 Task: Find connections with filter location Bobingen with filter topic #Mondaymotivationwith filter profile language Spanish with filter current company Dalmia Bharat Limited with filter school Rajiv Gandhi University of Health Sciences with filter industry Laundry and Drycleaning Services with filter service category Computer Repair with filter keywords title Playwright
Action: Mouse moved to (569, 76)
Screenshot: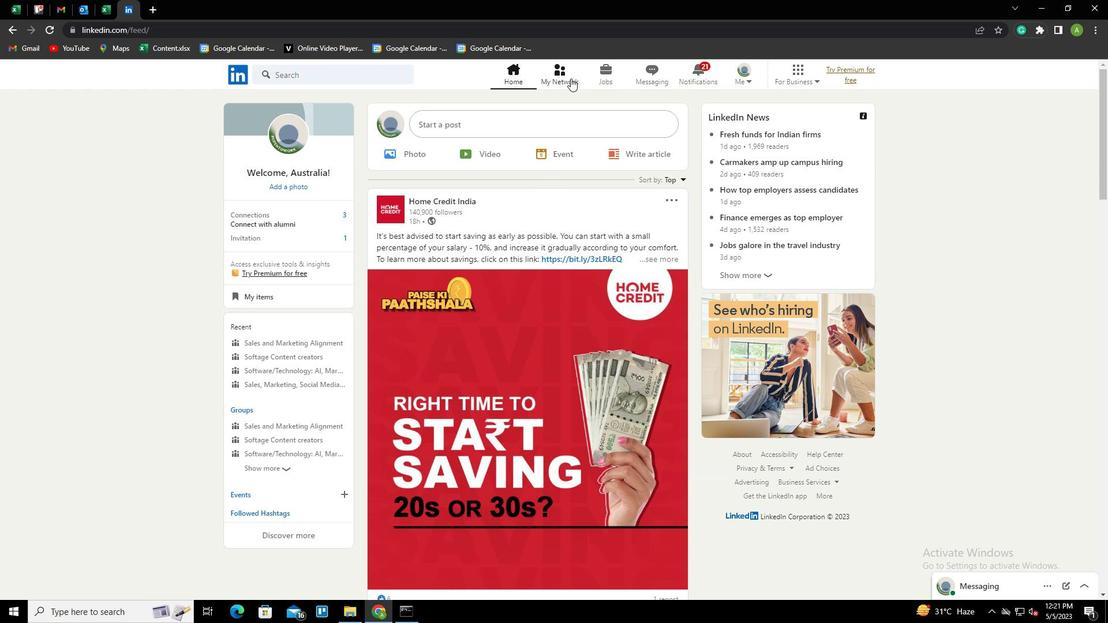 
Action: Mouse pressed left at (569, 76)
Screenshot: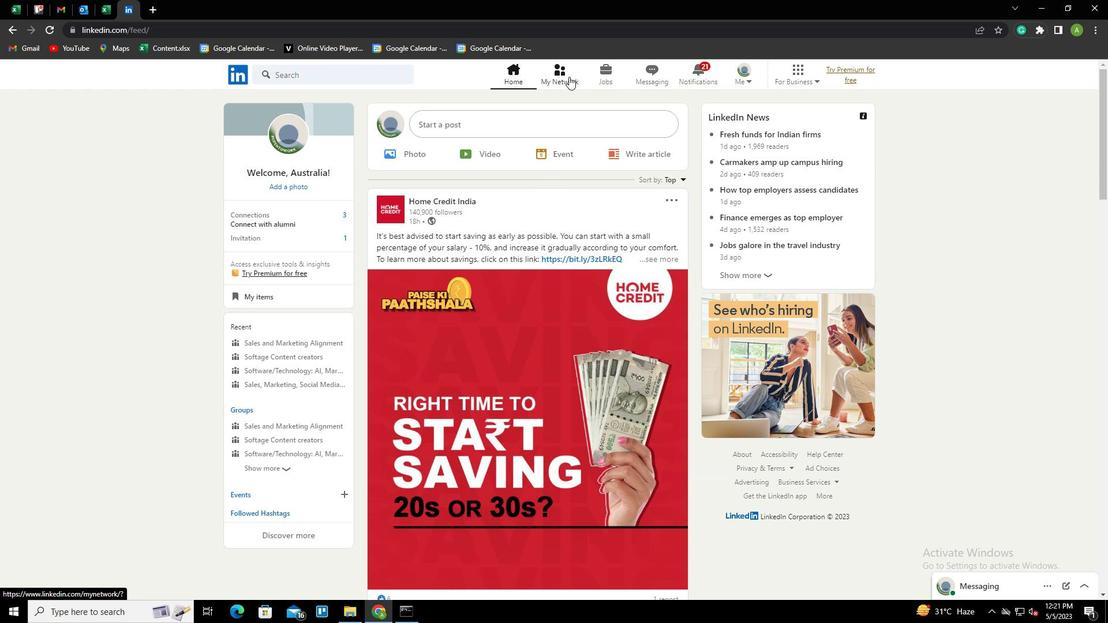 
Action: Mouse moved to (313, 139)
Screenshot: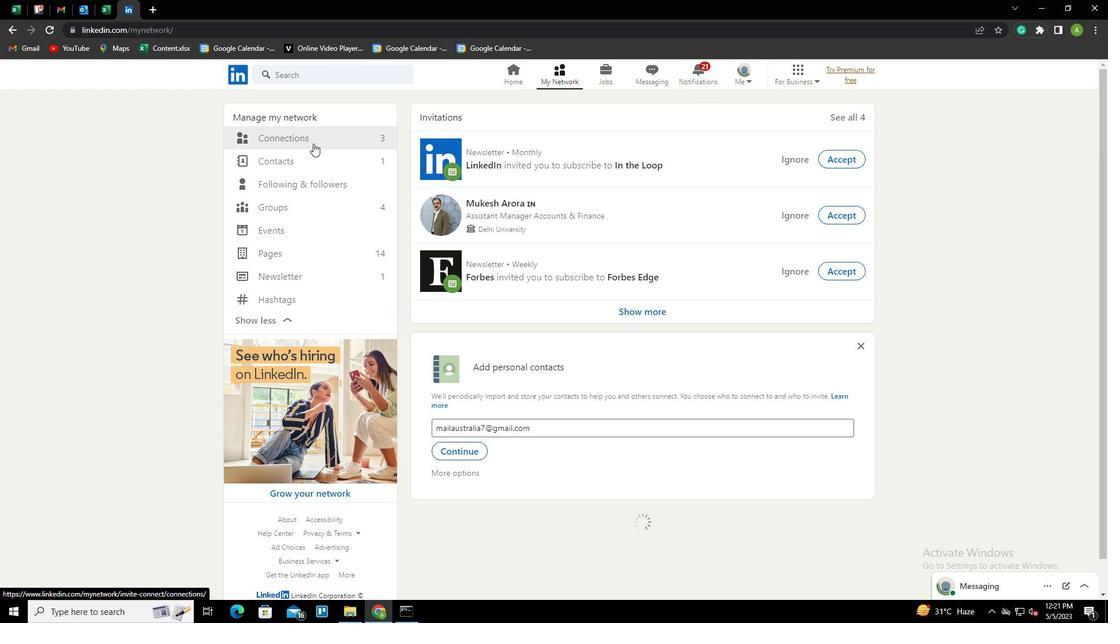 
Action: Mouse pressed left at (313, 139)
Screenshot: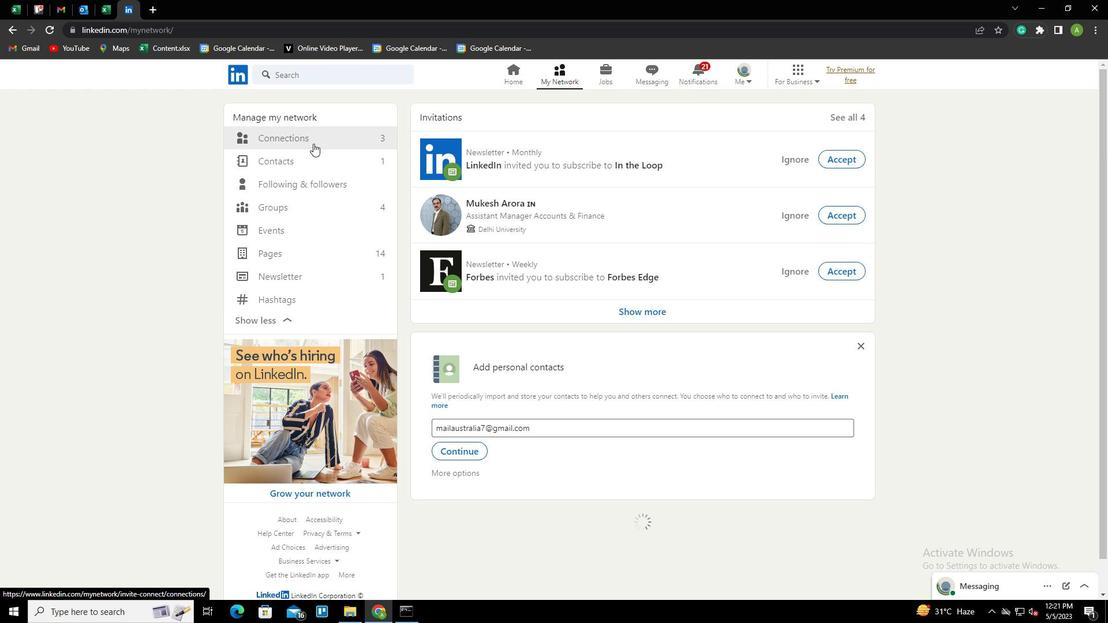 
Action: Mouse moved to (633, 139)
Screenshot: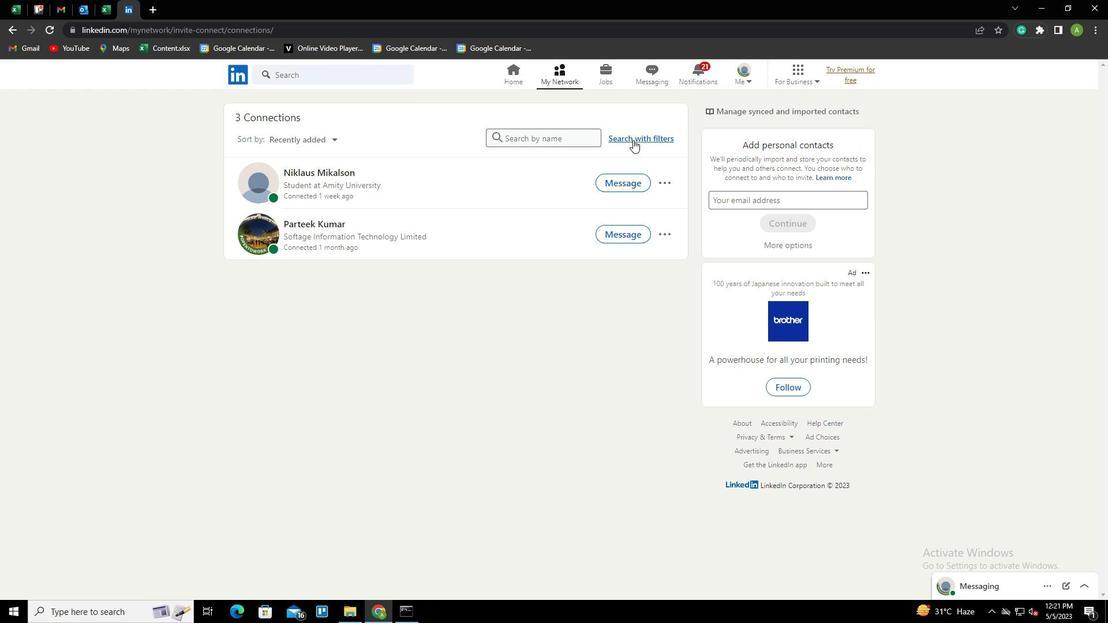 
Action: Mouse pressed left at (633, 139)
Screenshot: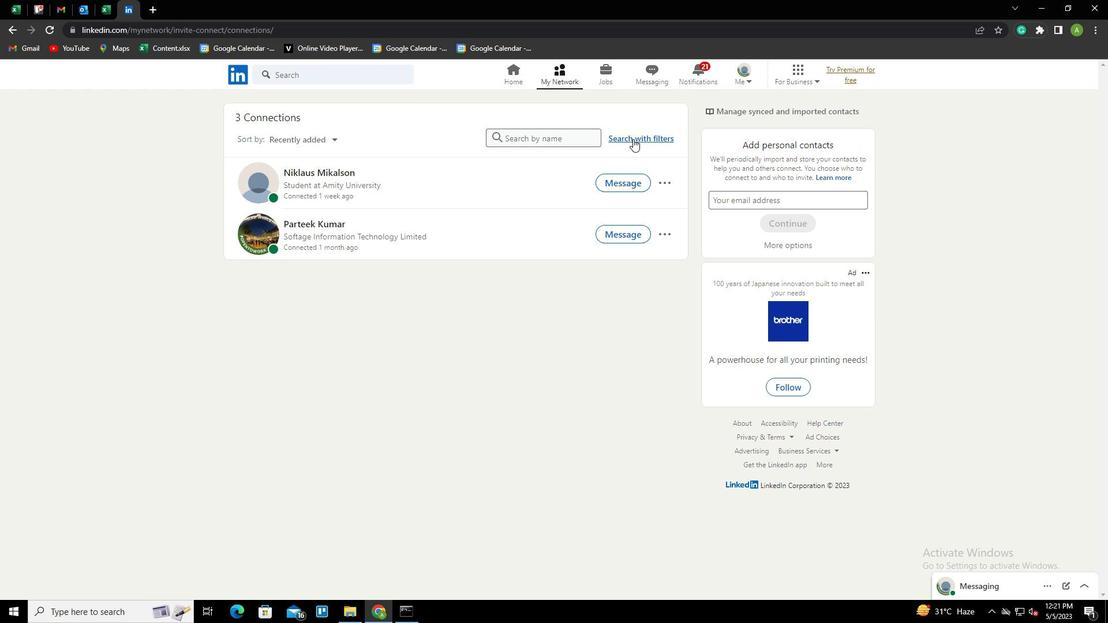 
Action: Mouse moved to (592, 105)
Screenshot: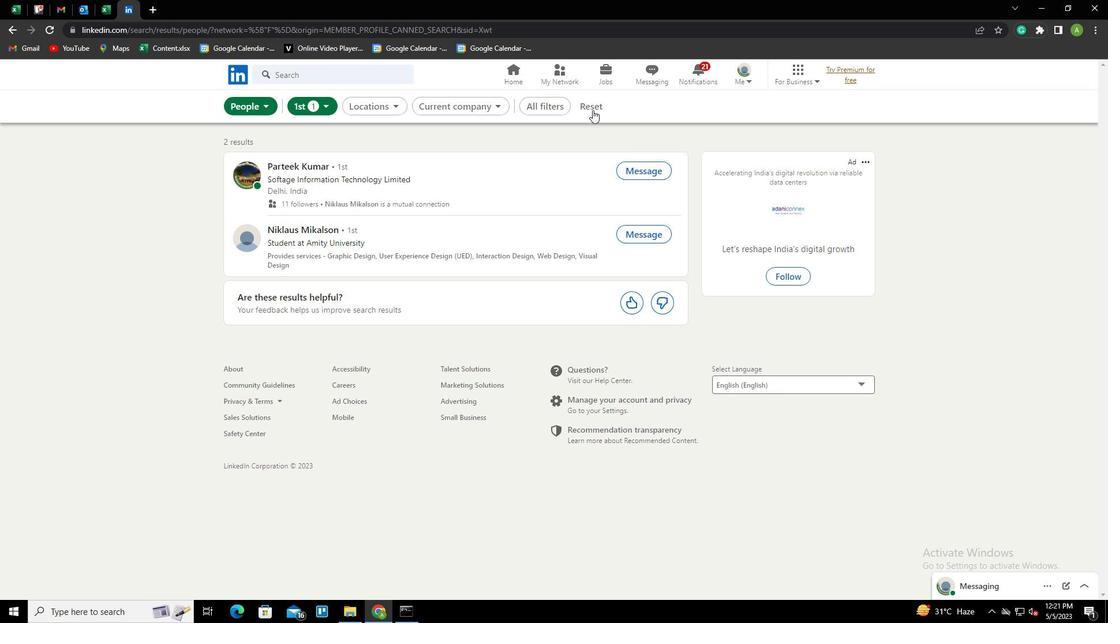 
Action: Mouse pressed left at (592, 105)
Screenshot: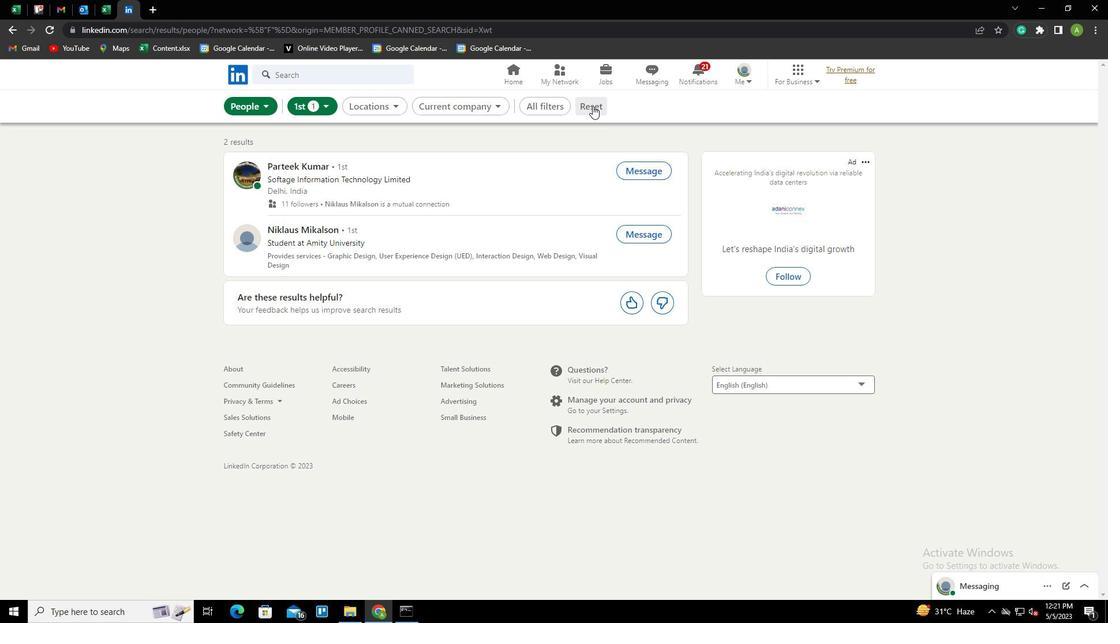
Action: Mouse moved to (564, 107)
Screenshot: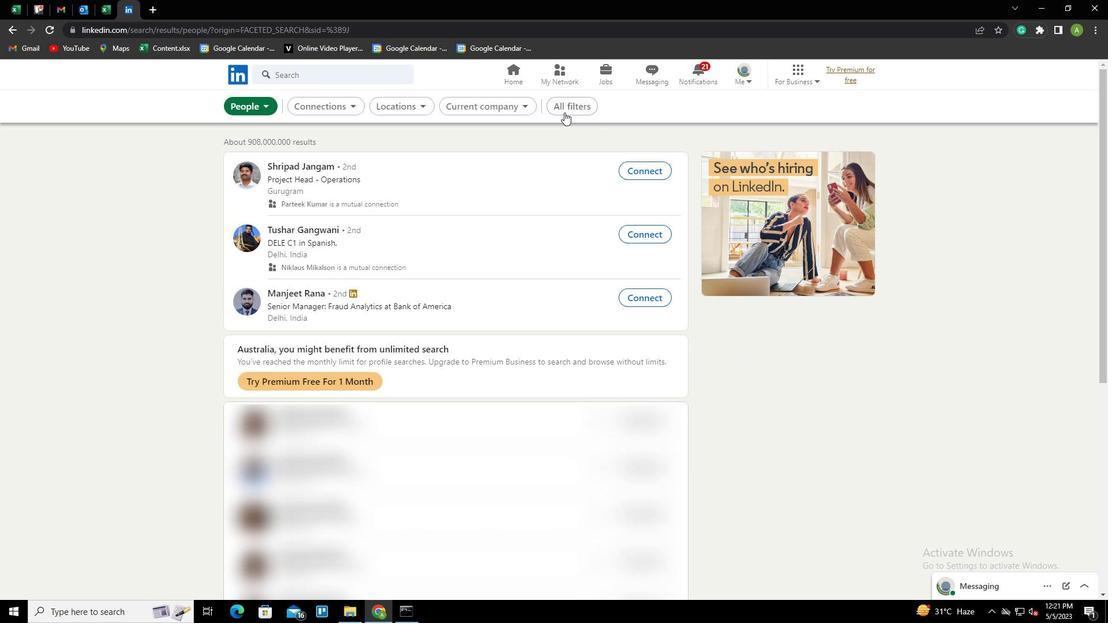 
Action: Mouse pressed left at (564, 107)
Screenshot: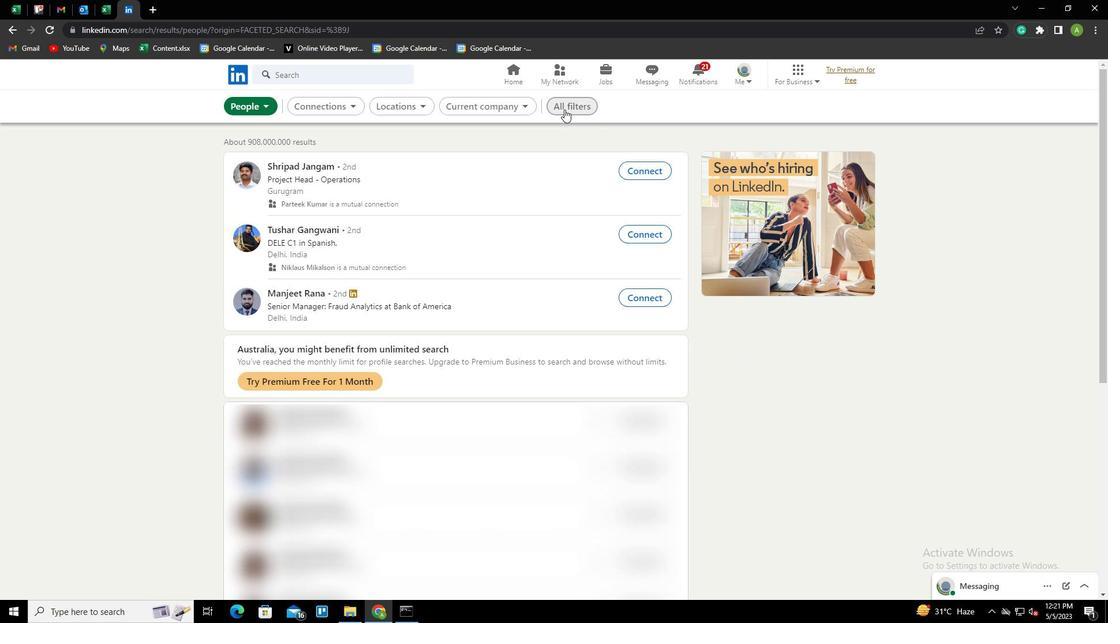 
Action: Mouse moved to (1004, 384)
Screenshot: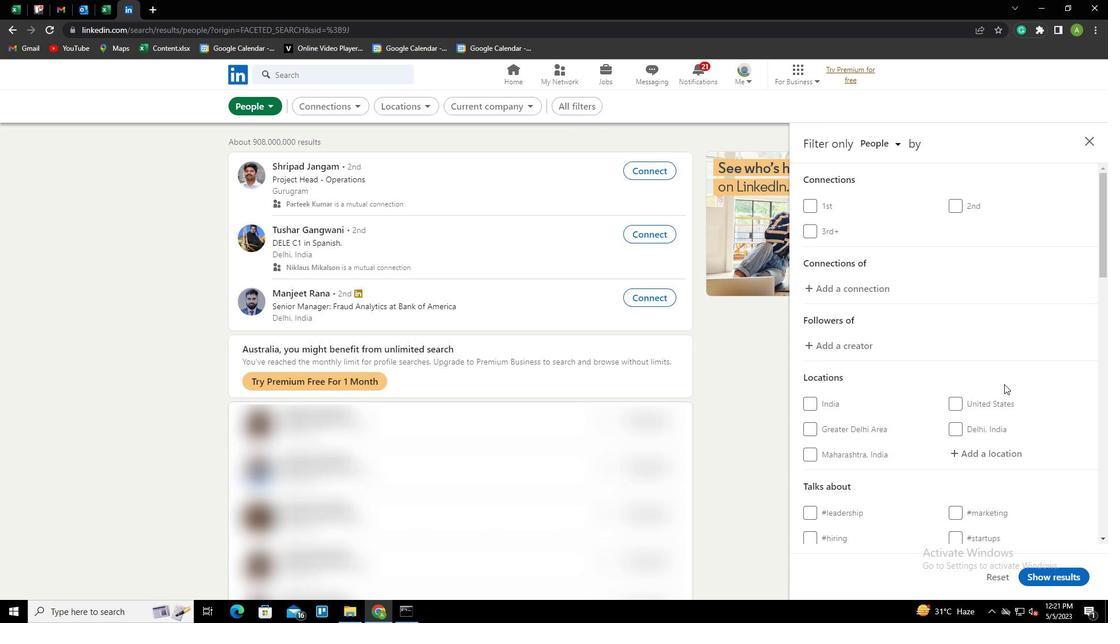 
Action: Mouse scrolled (1004, 383) with delta (0, 0)
Screenshot: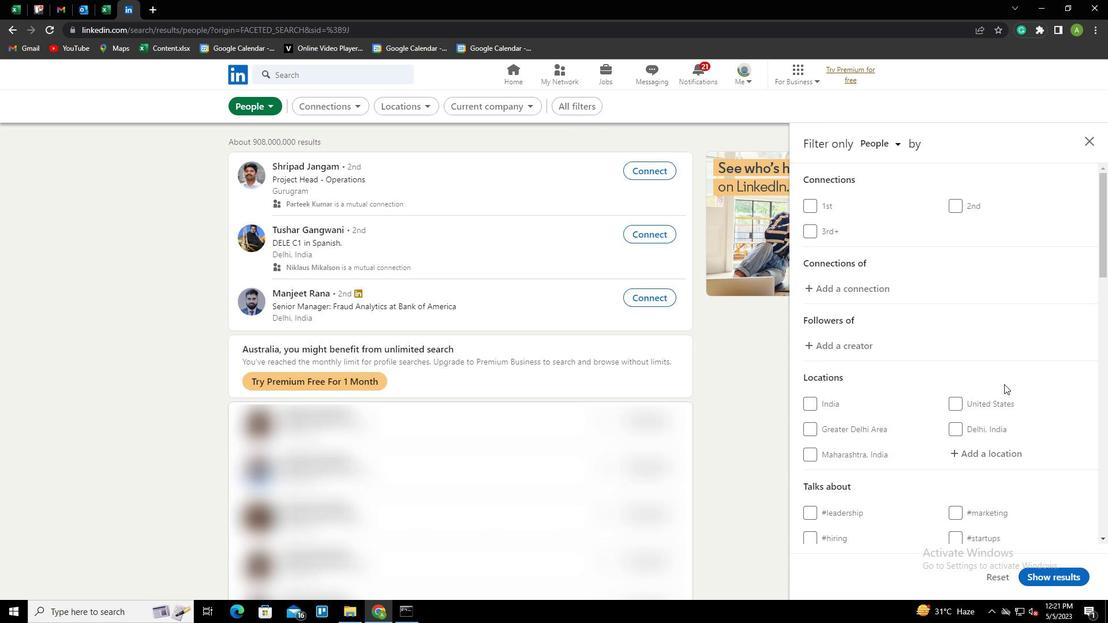 
Action: Mouse scrolled (1004, 383) with delta (0, 0)
Screenshot: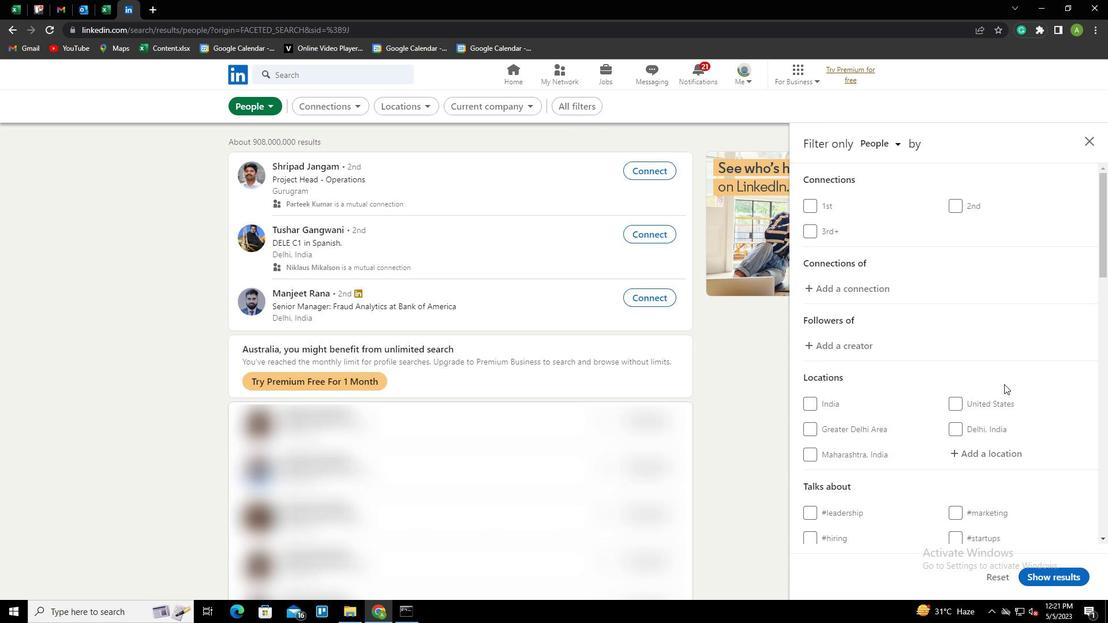 
Action: Mouse moved to (983, 338)
Screenshot: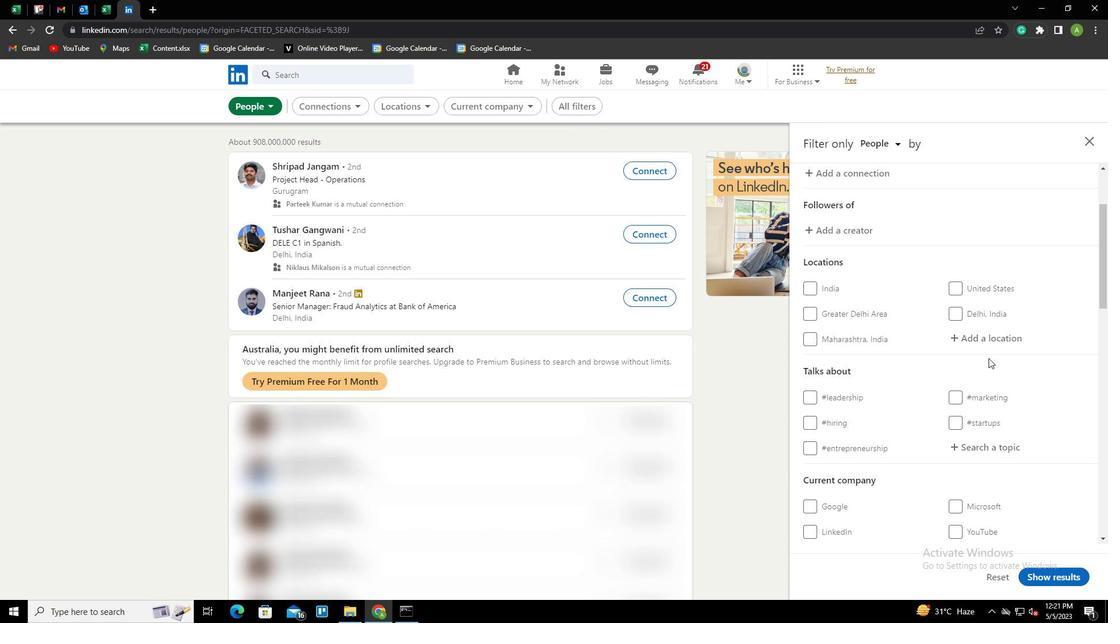 
Action: Mouse pressed left at (983, 338)
Screenshot: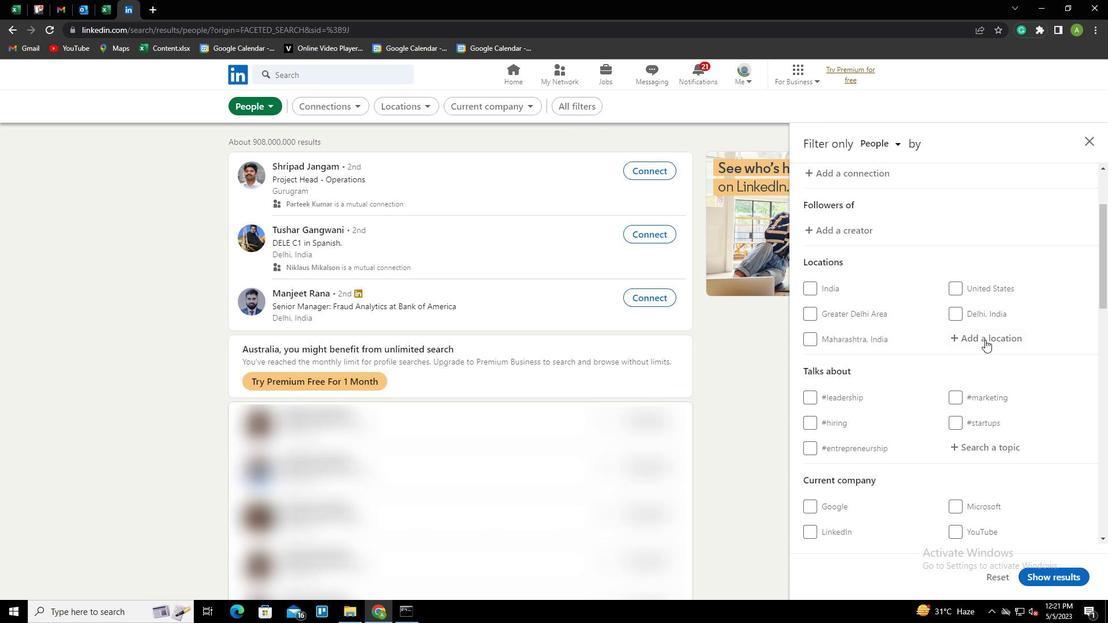 
Action: Mouse moved to (925, 347)
Screenshot: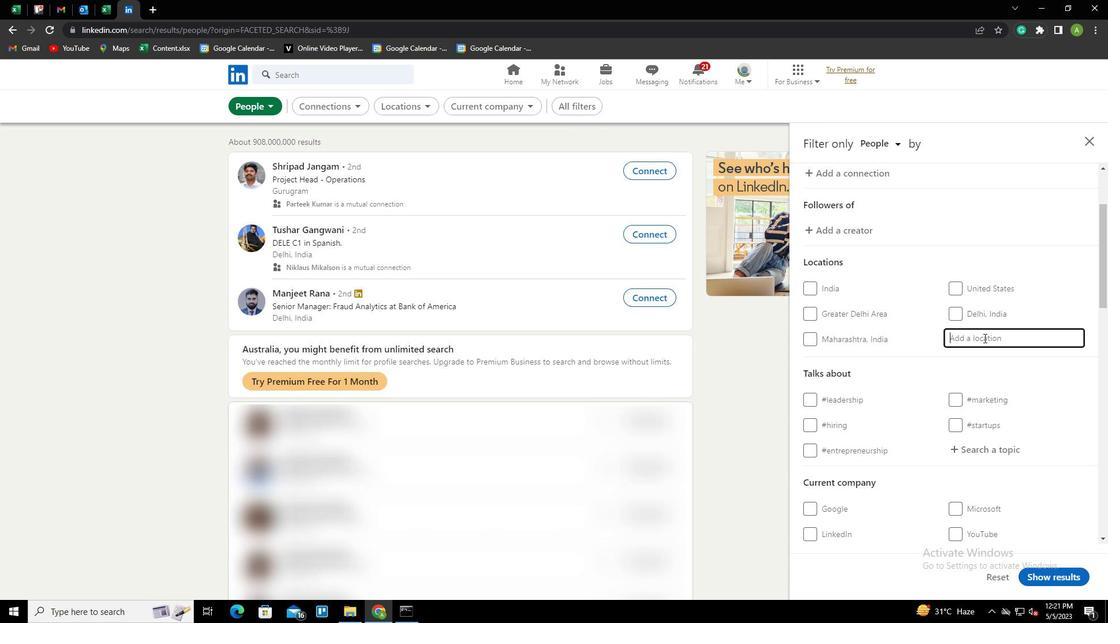 
Action: Key pressed <Key.shift>BOBINGEN<Key.down><Key.enter>
Screenshot: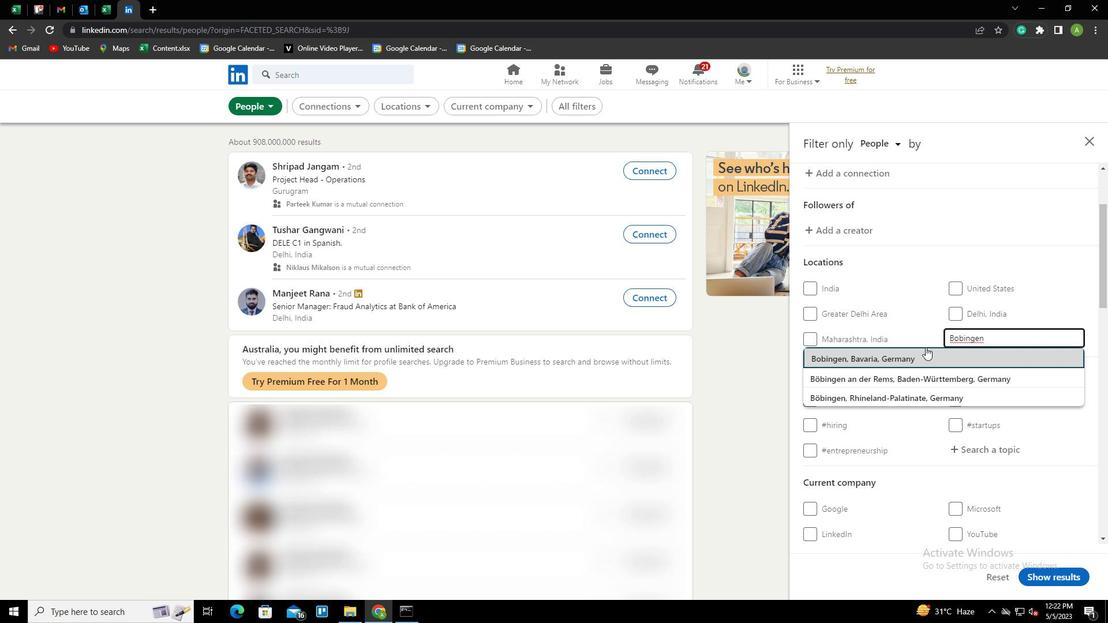 
Action: Mouse scrolled (925, 346) with delta (0, 0)
Screenshot: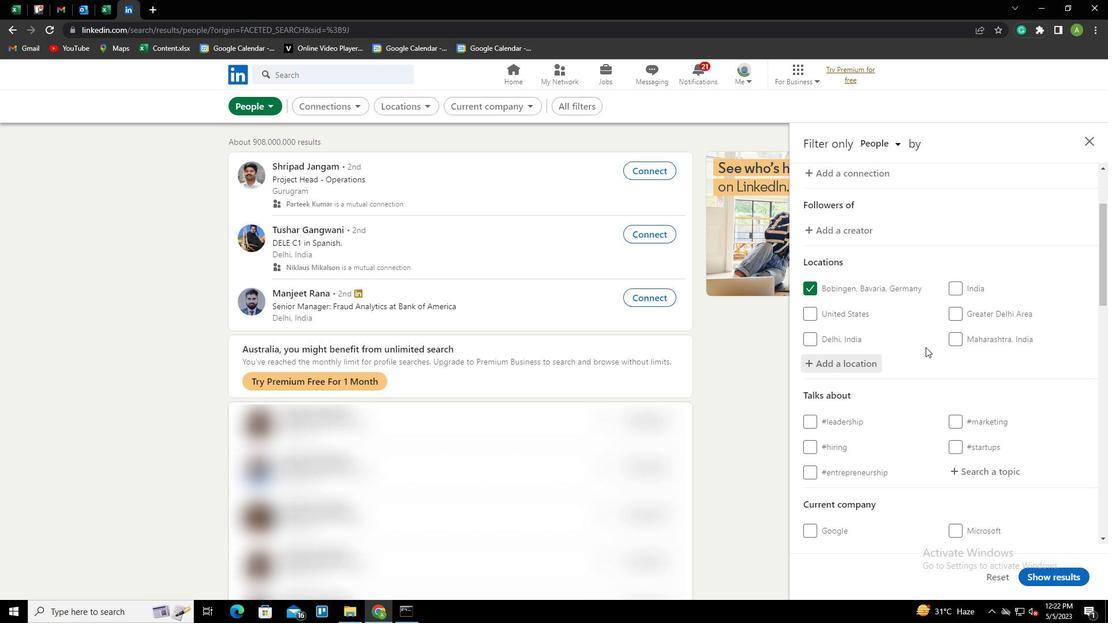 
Action: Mouse scrolled (925, 346) with delta (0, 0)
Screenshot: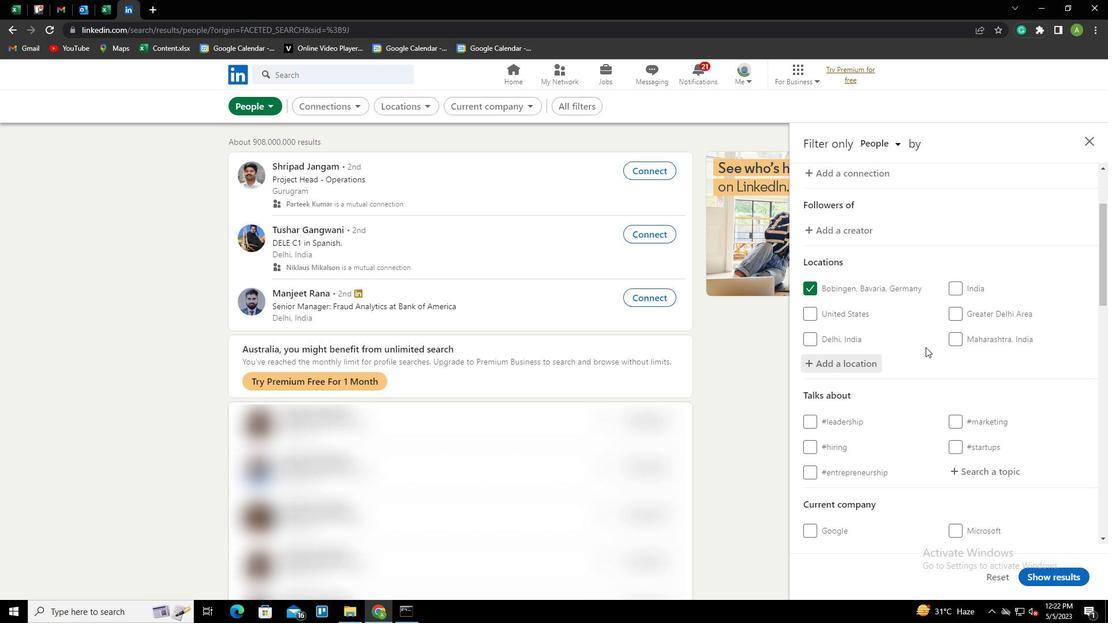 
Action: Mouse moved to (967, 354)
Screenshot: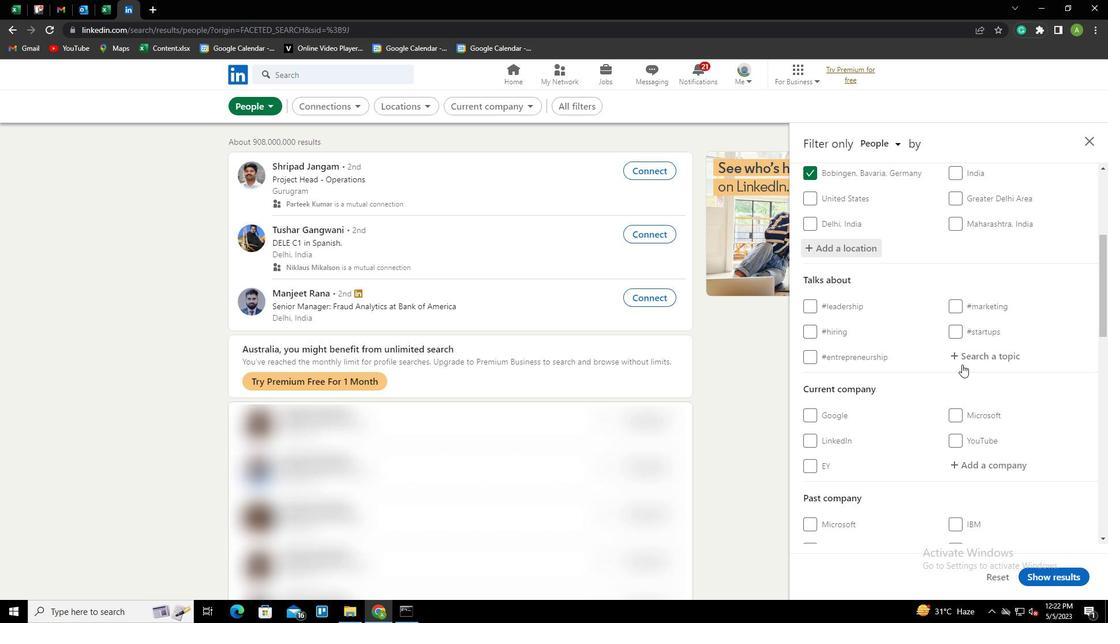 
Action: Mouse pressed left at (967, 354)
Screenshot: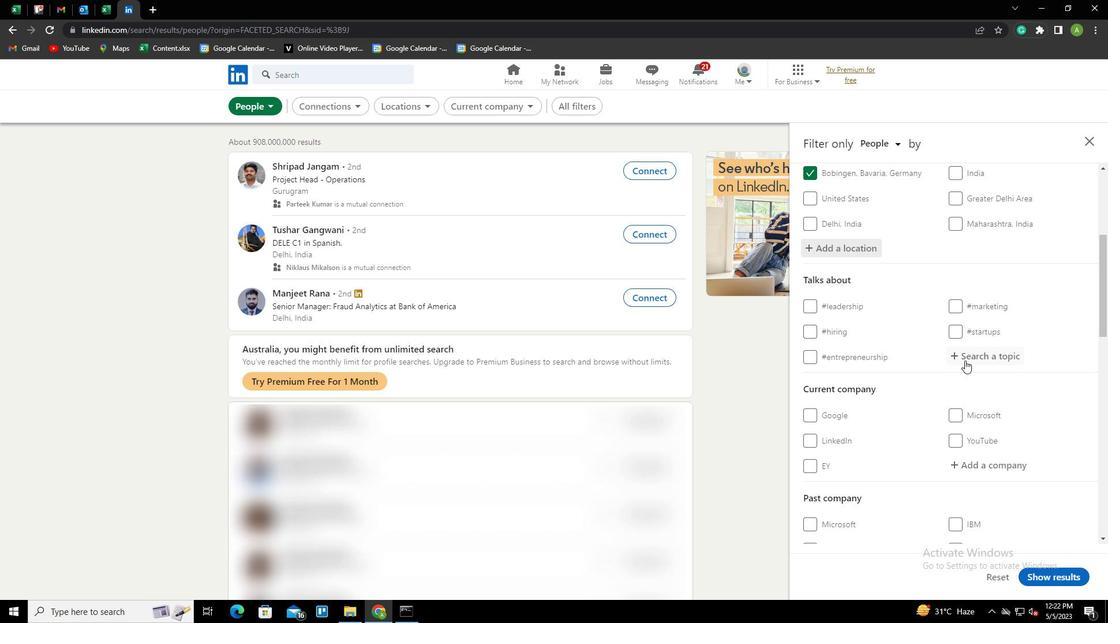 
Action: Mouse moved to (939, 354)
Screenshot: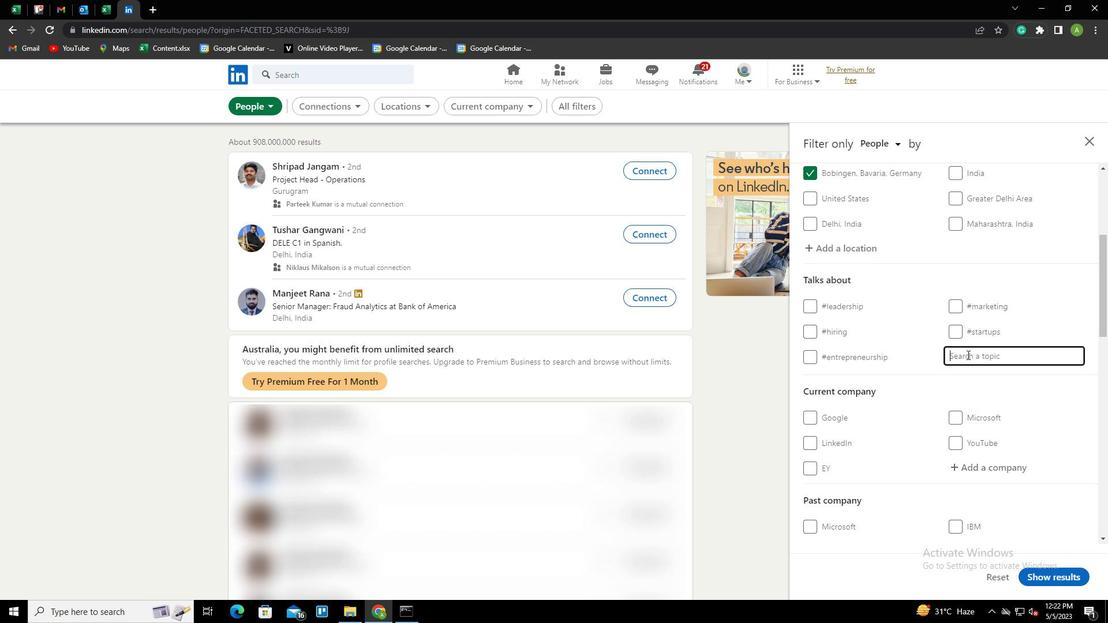
Action: Key pressed MONDAYMOTICATIO<Key.backspace><Key.backspace><Key.backspace><Key.backspace><Key.backspace>VATION<Key.down><Key.enter>
Screenshot: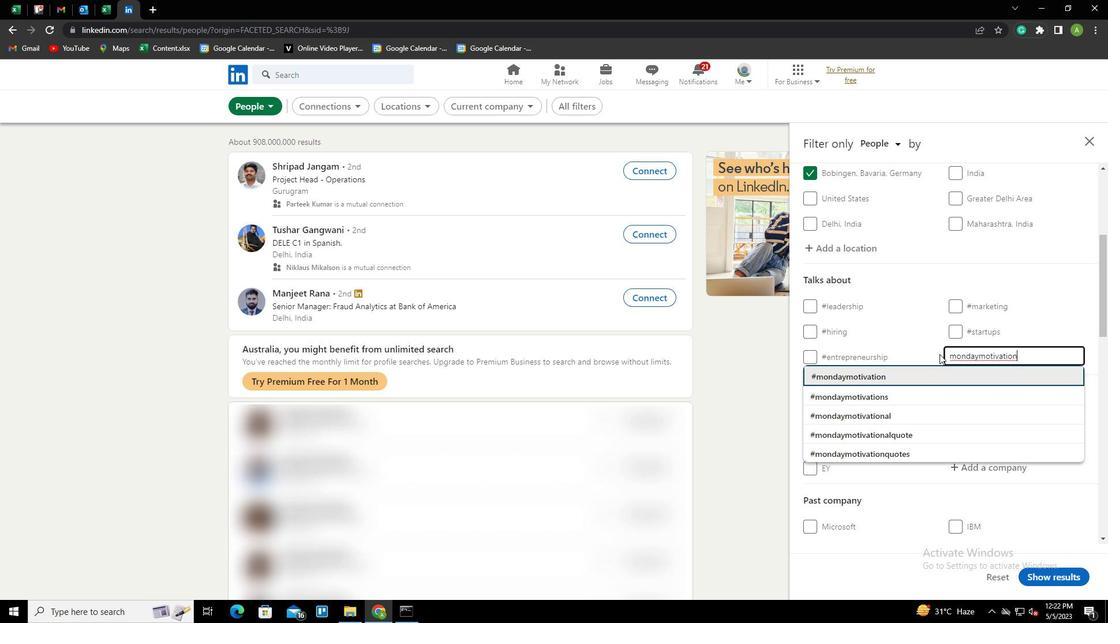 
Action: Mouse moved to (939, 354)
Screenshot: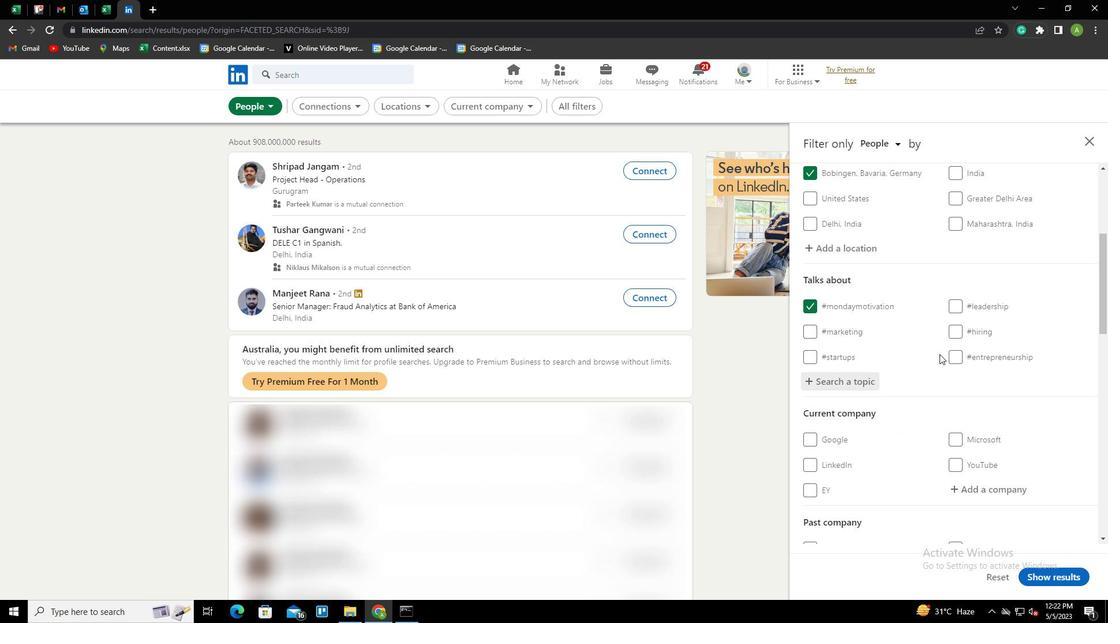 
Action: Mouse scrolled (939, 353) with delta (0, 0)
Screenshot: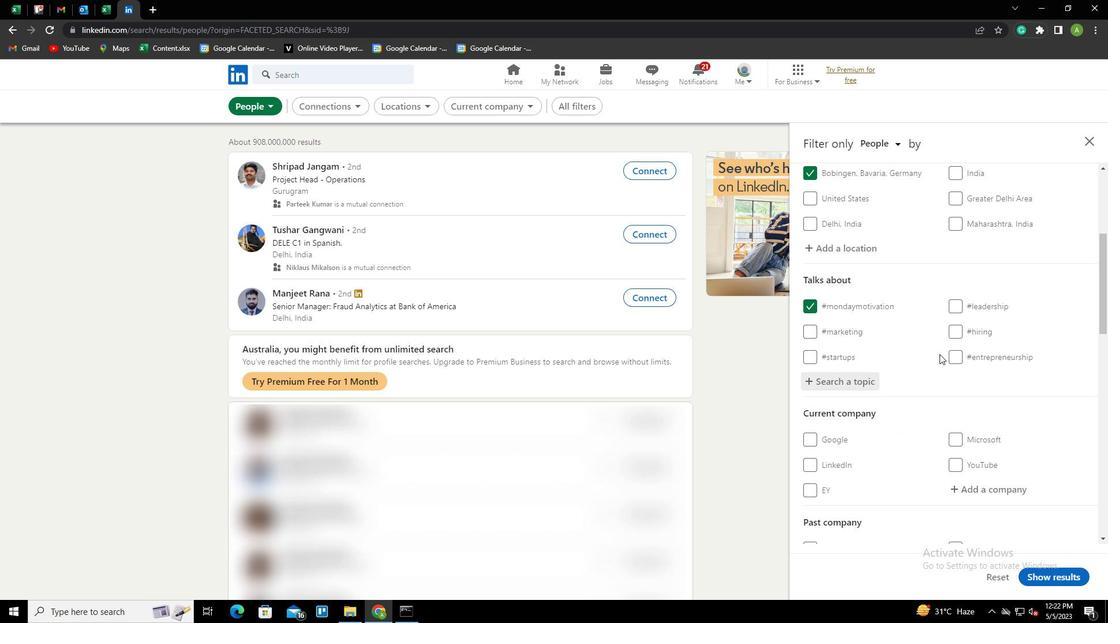
Action: Mouse moved to (938, 354)
Screenshot: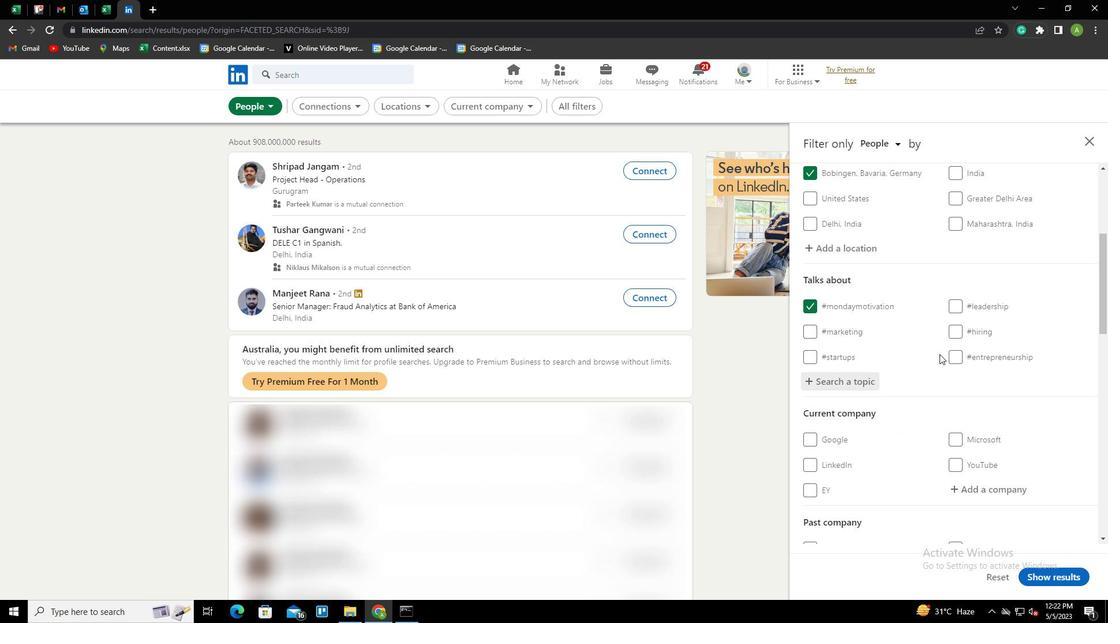 
Action: Mouse scrolled (938, 353) with delta (0, 0)
Screenshot: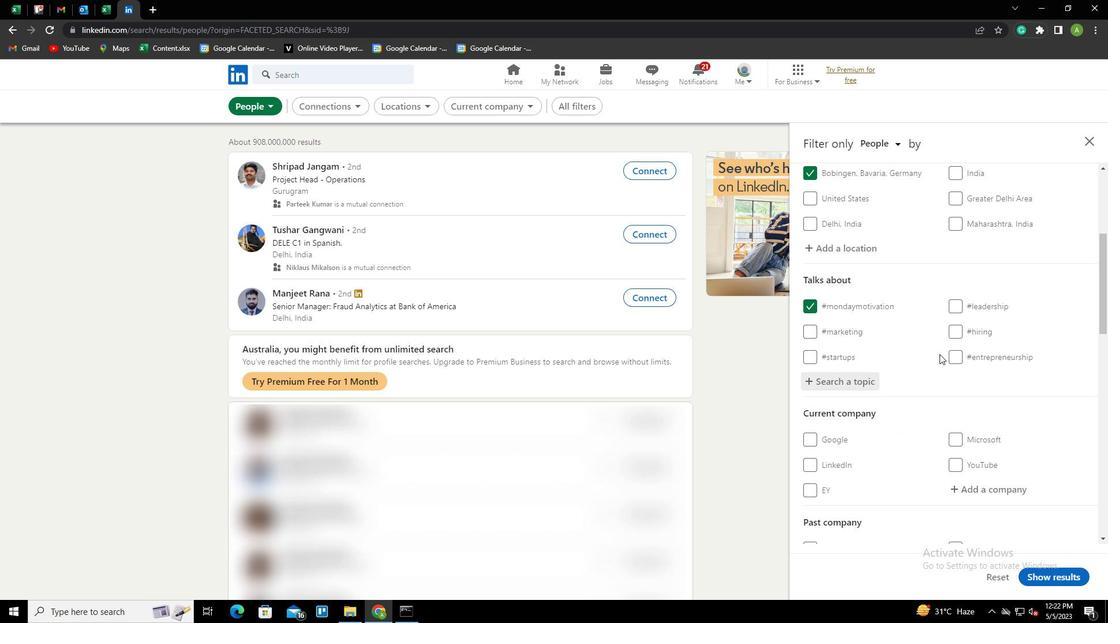 
Action: Mouse scrolled (938, 353) with delta (0, 0)
Screenshot: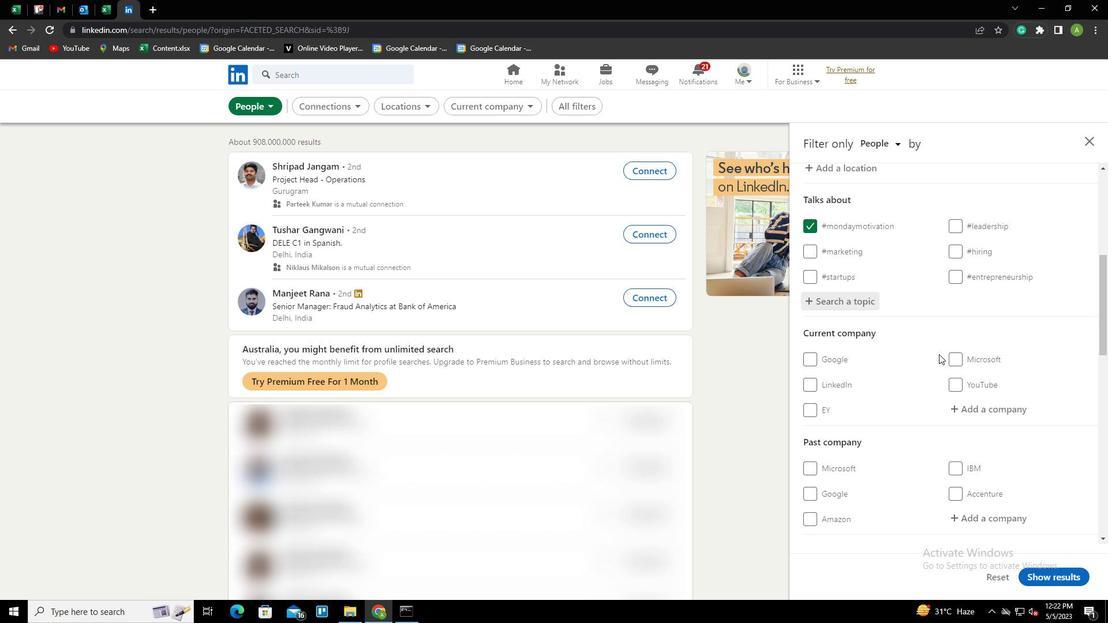 
Action: Mouse scrolled (938, 353) with delta (0, 0)
Screenshot: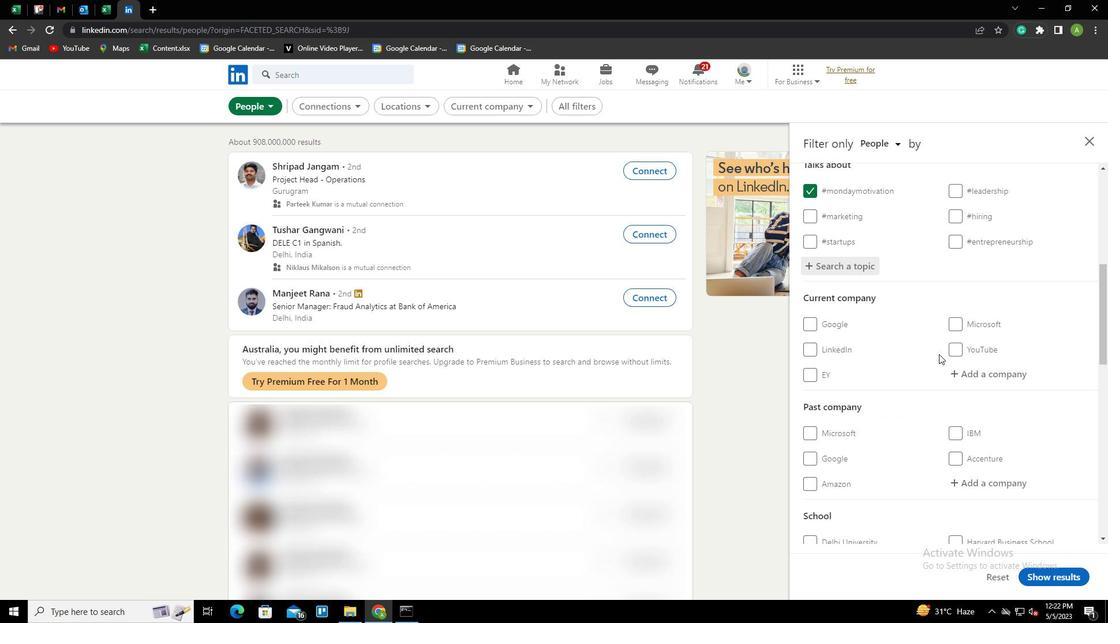 
Action: Mouse scrolled (938, 353) with delta (0, 0)
Screenshot: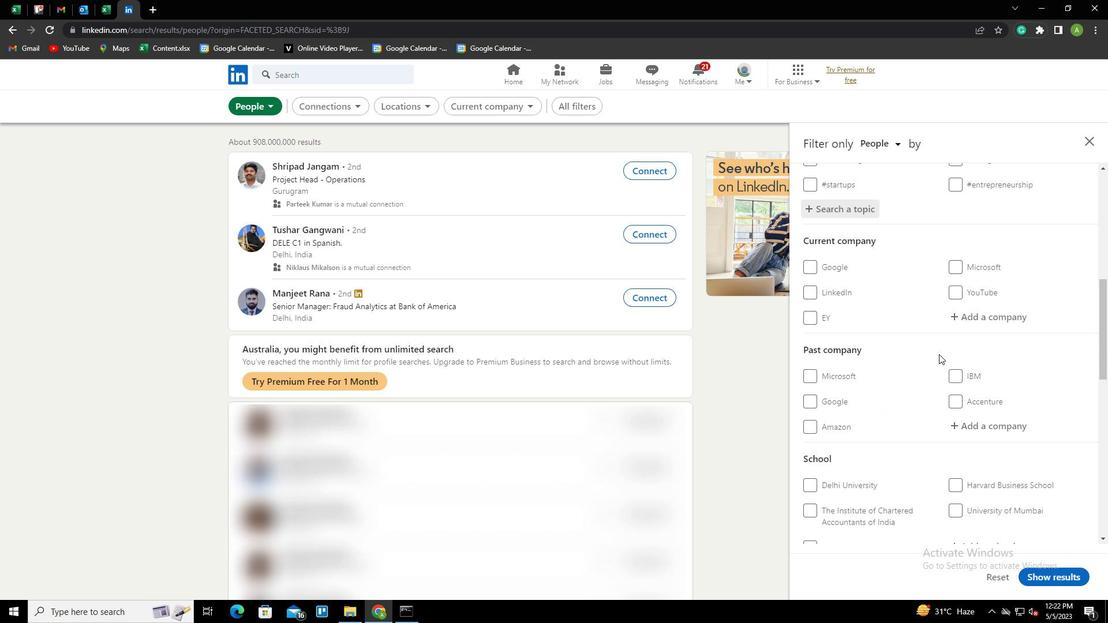 
Action: Mouse scrolled (938, 353) with delta (0, 0)
Screenshot: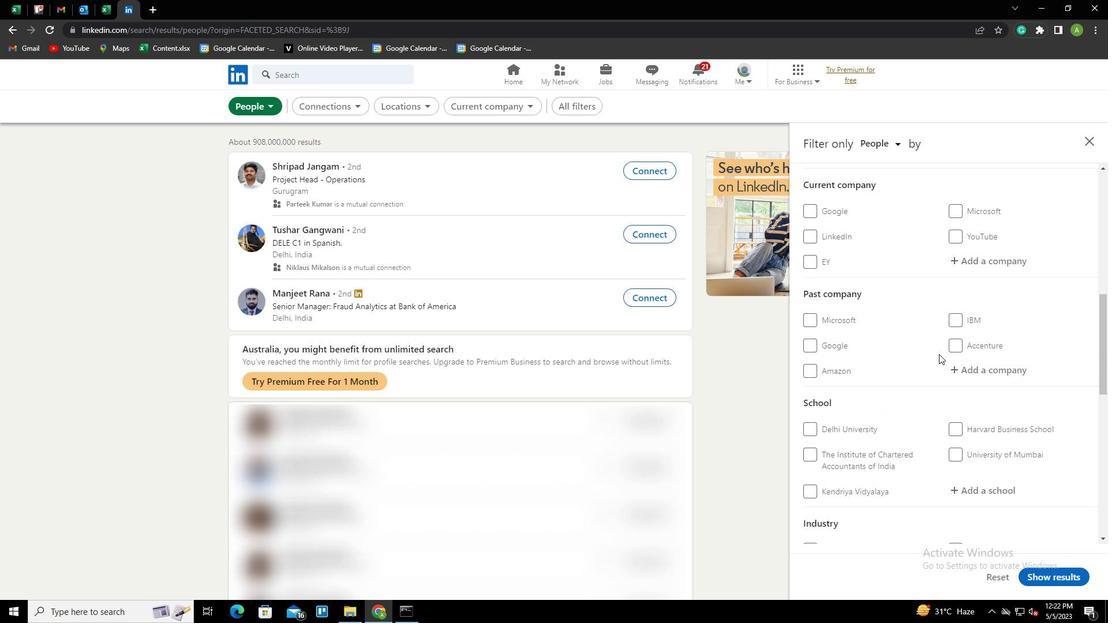 
Action: Mouse scrolled (938, 353) with delta (0, 0)
Screenshot: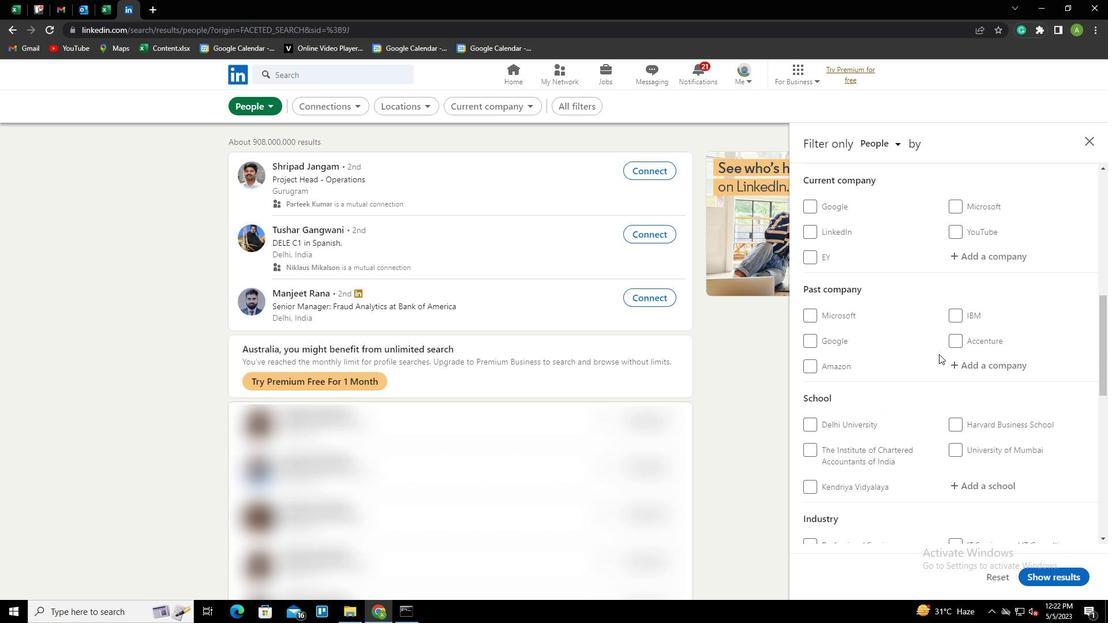 
Action: Mouse moved to (938, 354)
Screenshot: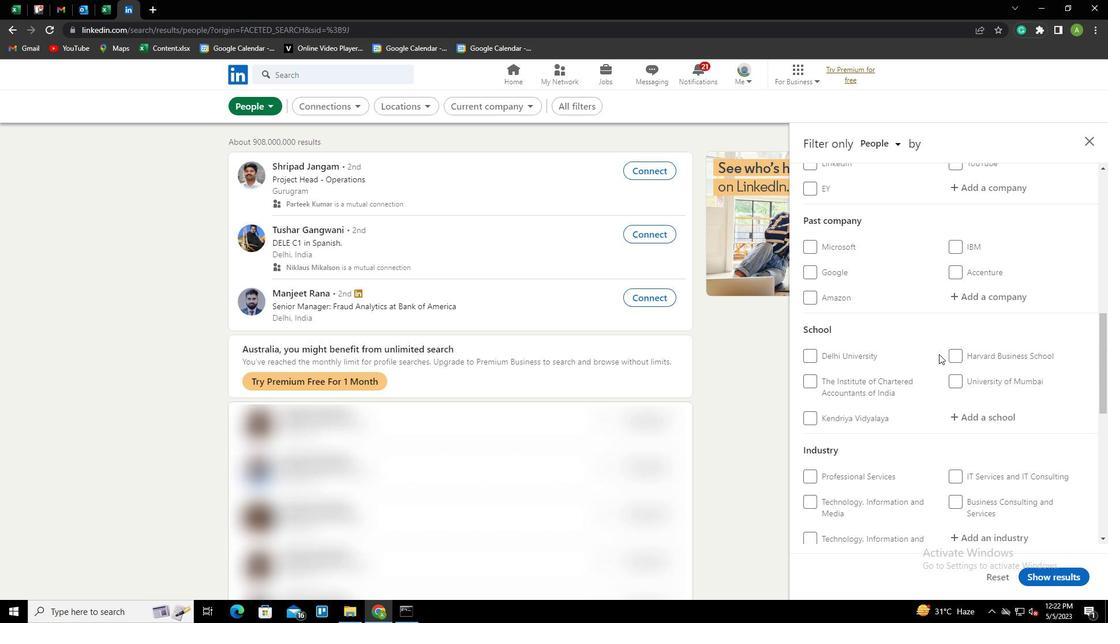 
Action: Mouse scrolled (938, 353) with delta (0, 0)
Screenshot: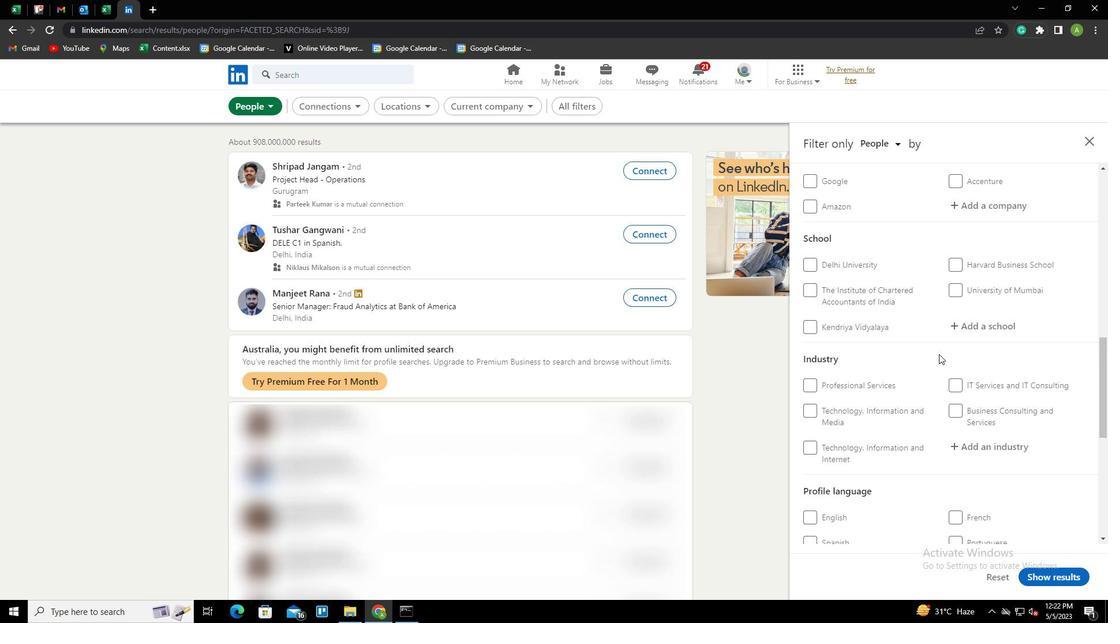 
Action: Mouse moved to (811, 473)
Screenshot: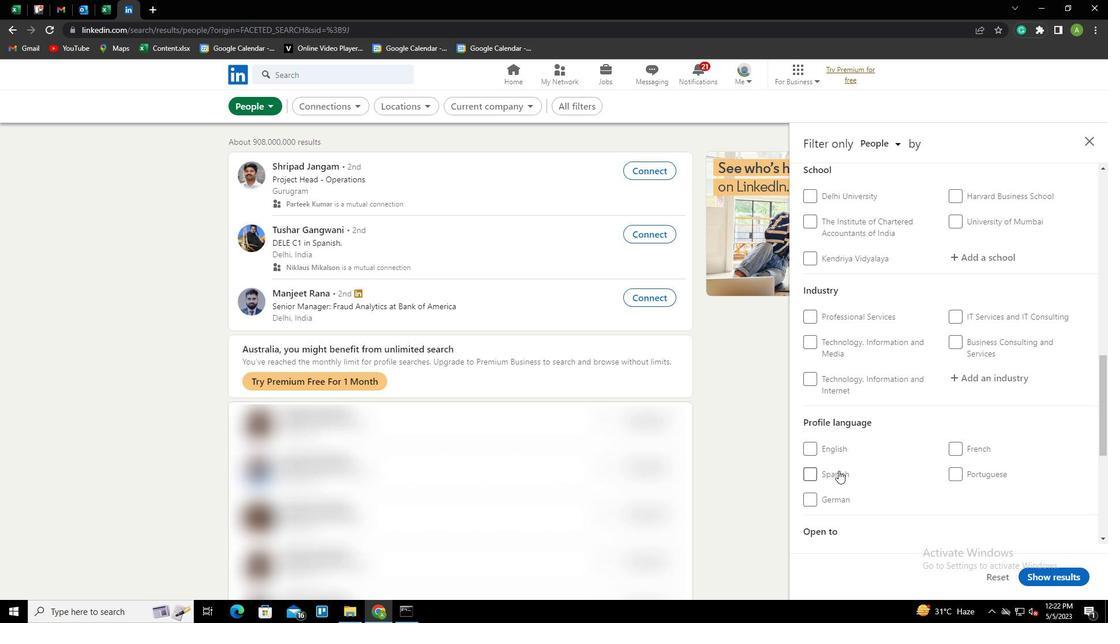 
Action: Mouse pressed left at (811, 473)
Screenshot: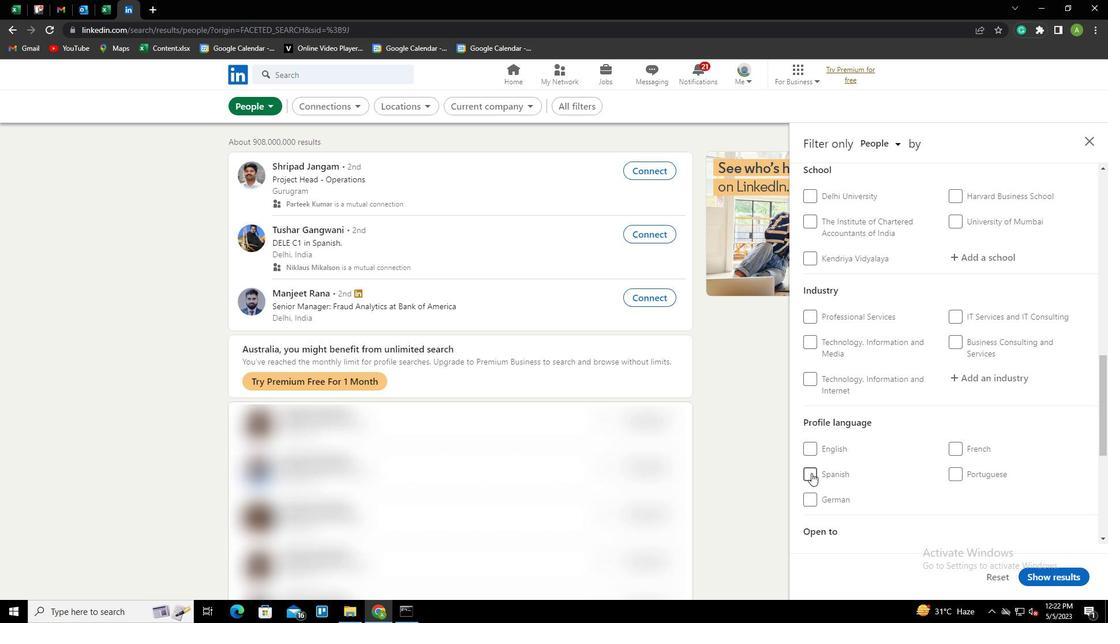 
Action: Mouse moved to (972, 444)
Screenshot: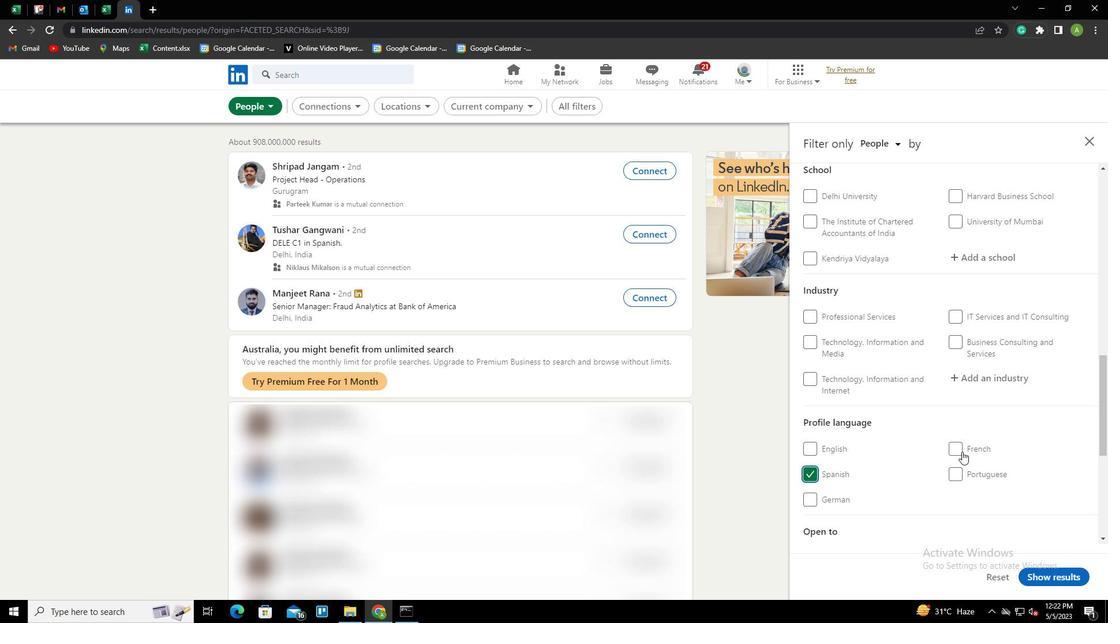 
Action: Mouse scrolled (972, 445) with delta (0, 0)
Screenshot: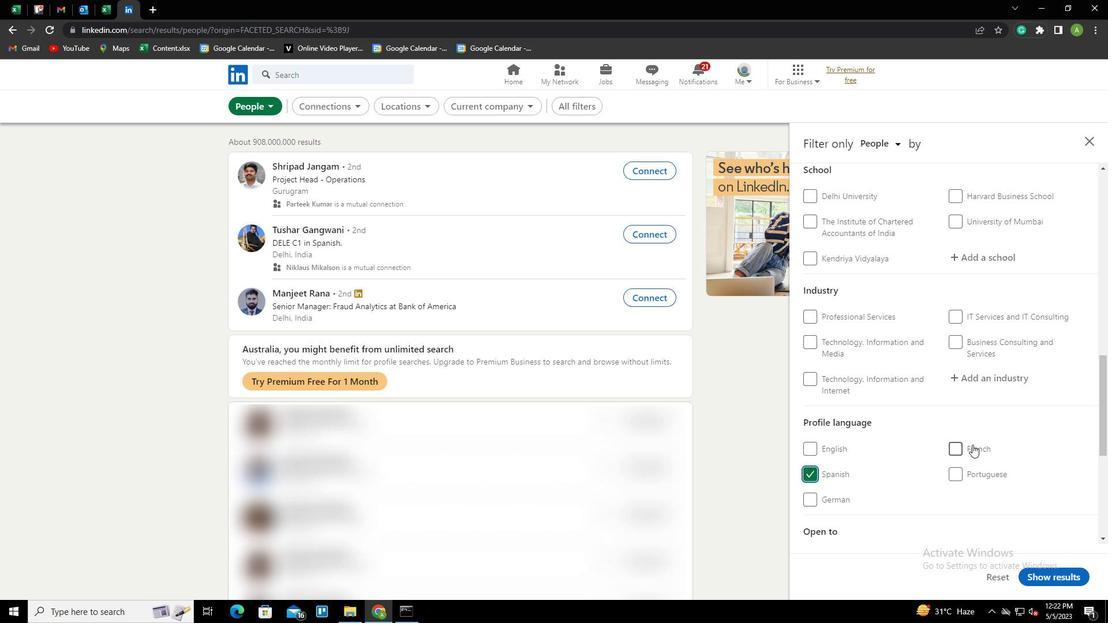 
Action: Mouse scrolled (972, 445) with delta (0, 0)
Screenshot: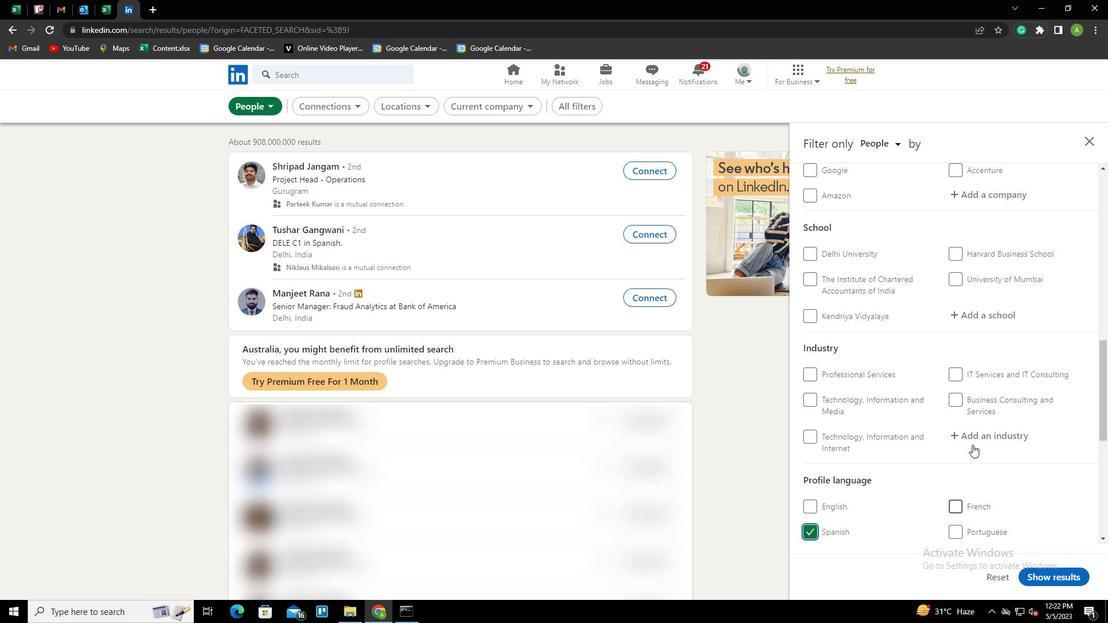 
Action: Mouse scrolled (972, 445) with delta (0, 0)
Screenshot: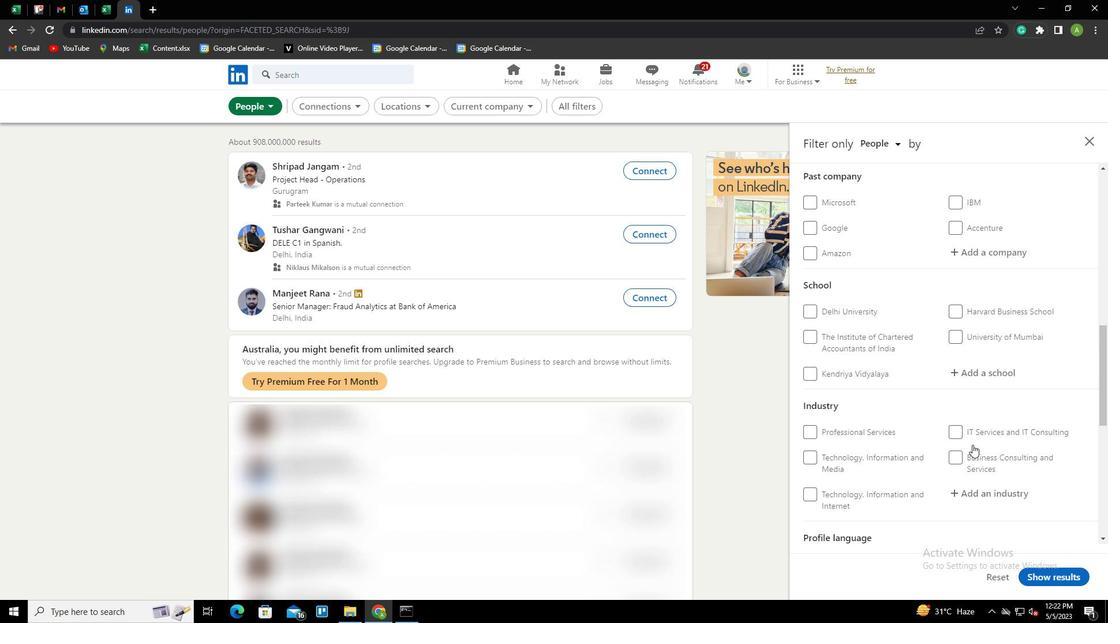 
Action: Mouse scrolled (972, 445) with delta (0, 0)
Screenshot: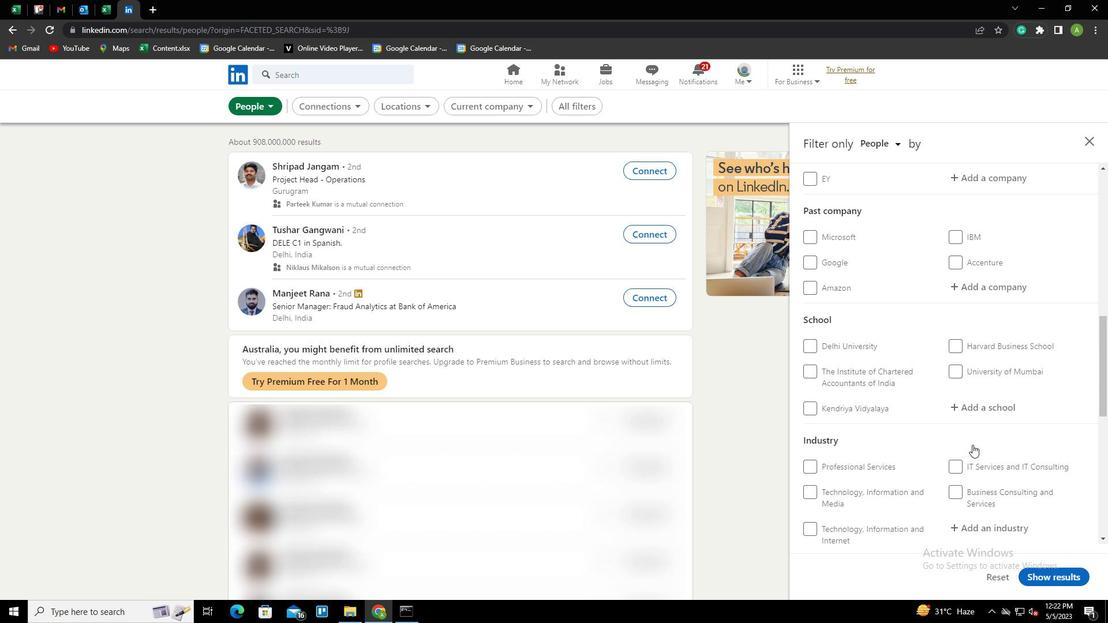 
Action: Mouse moved to (983, 256)
Screenshot: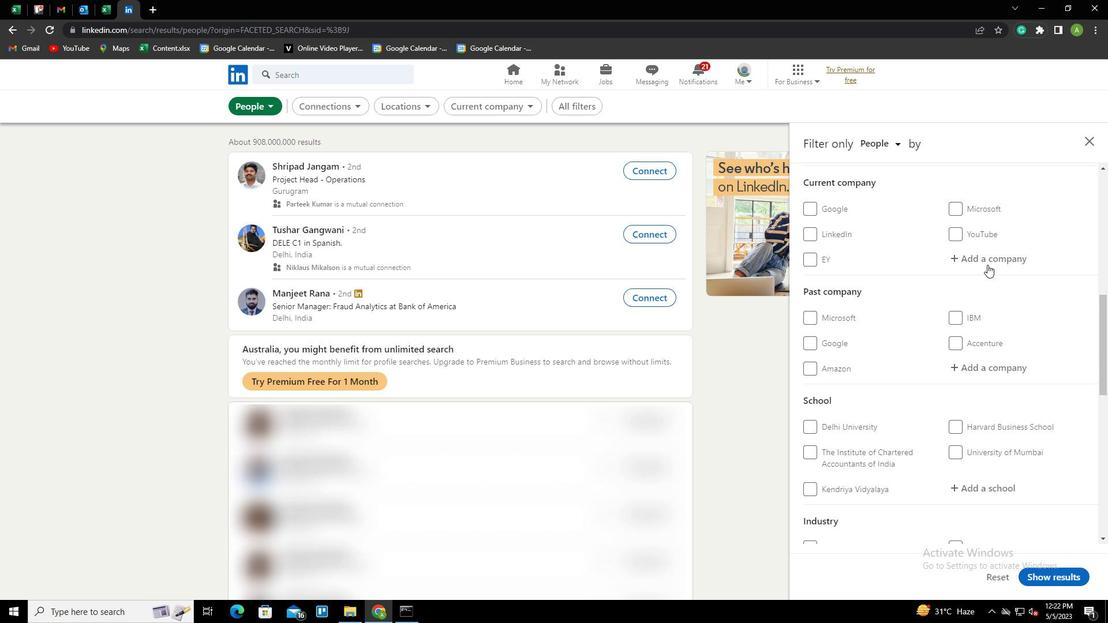 
Action: Mouse pressed left at (983, 256)
Screenshot: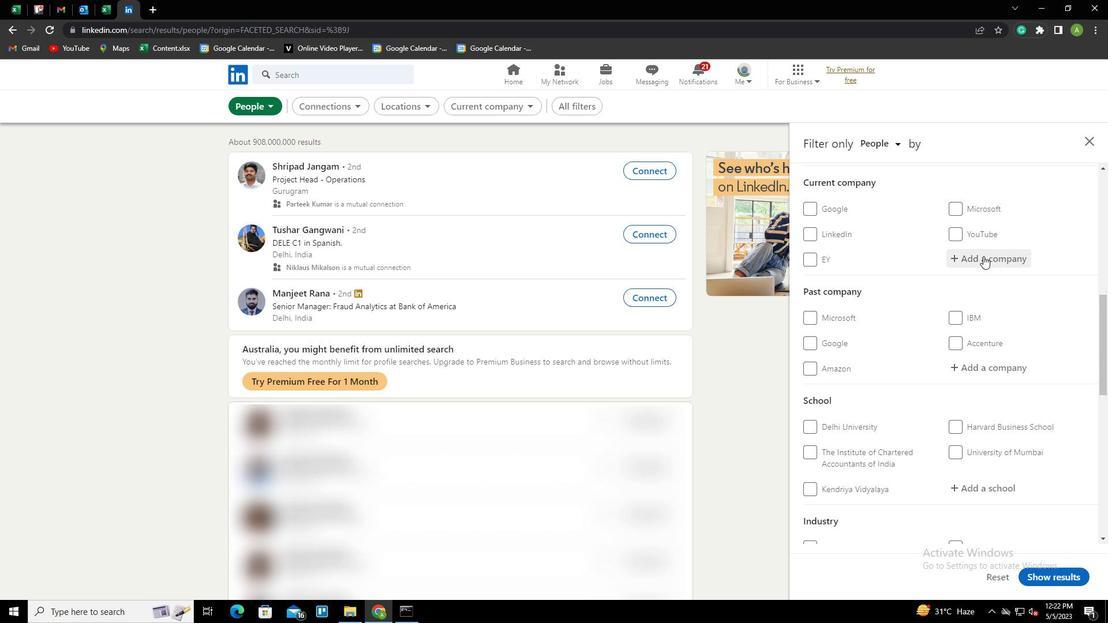 
Action: Key pressed <Key.shift>DALMIA<Key.space><Key.shift>BHARAT<Key.space><Key.shift>LIMITED<Key.down><Key.enter>
Screenshot: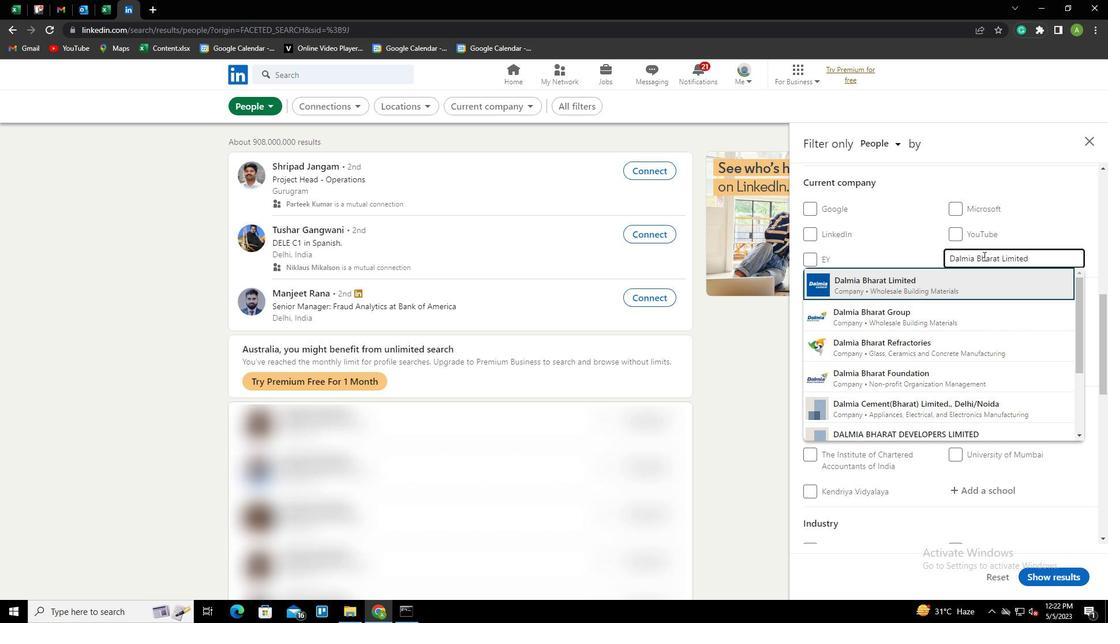 
Action: Mouse scrolled (983, 255) with delta (0, 0)
Screenshot: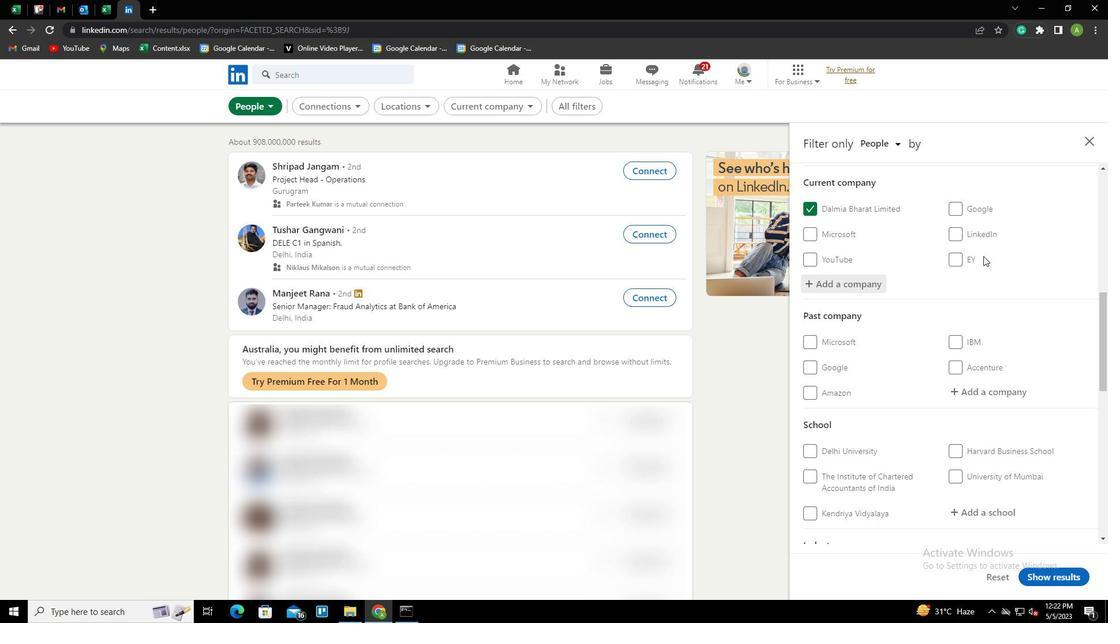 
Action: Mouse scrolled (983, 255) with delta (0, 0)
Screenshot: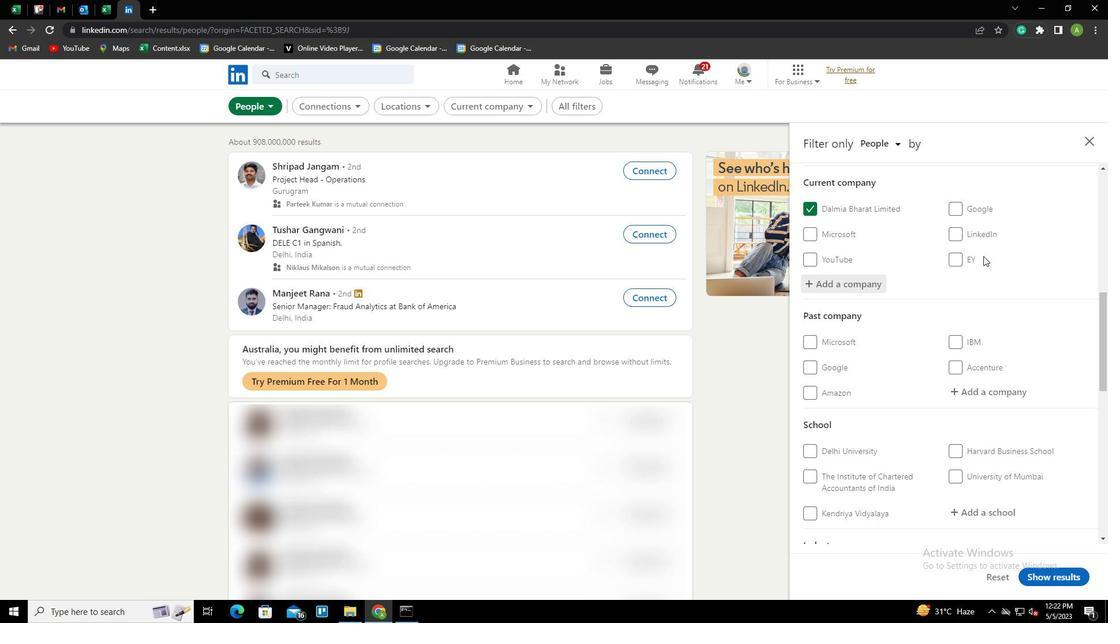 
Action: Mouse scrolled (983, 255) with delta (0, 0)
Screenshot: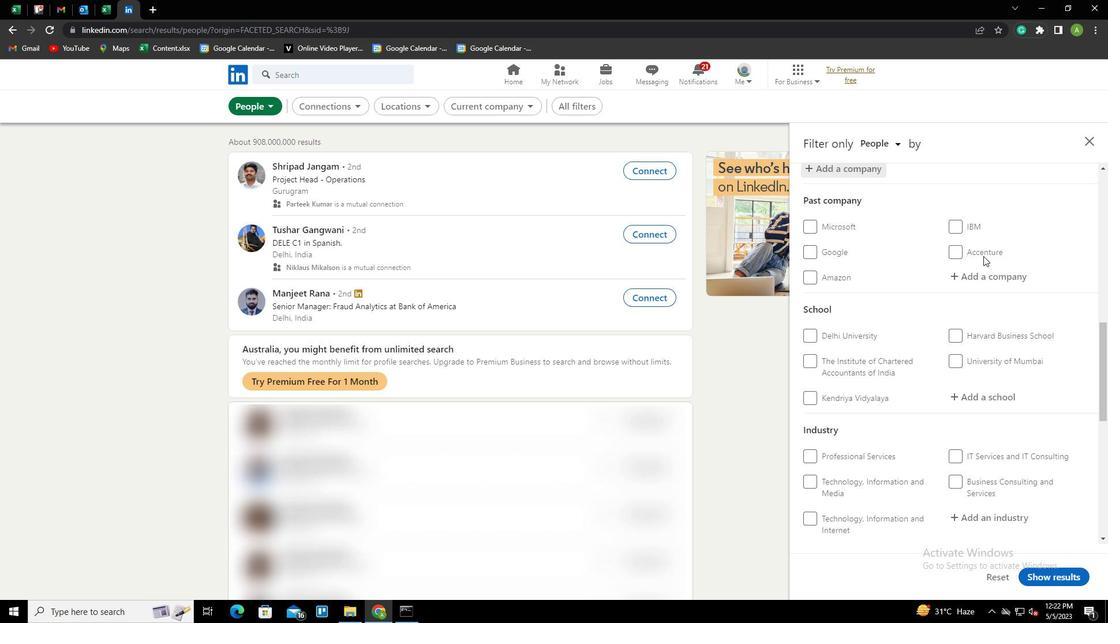 
Action: Mouse scrolled (983, 255) with delta (0, 0)
Screenshot: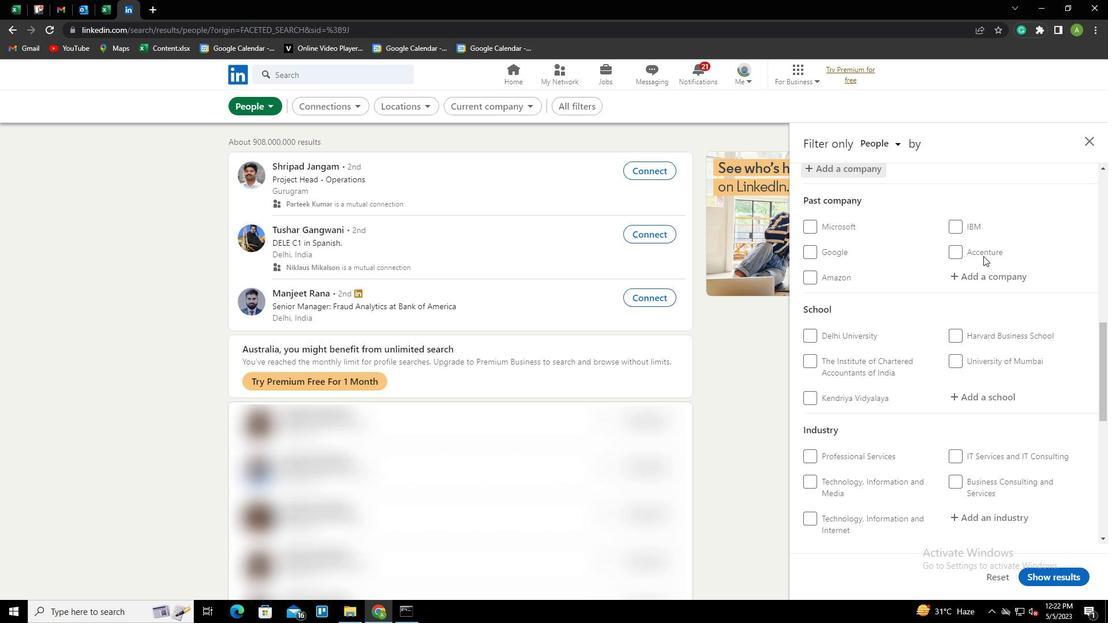
Action: Mouse moved to (979, 282)
Screenshot: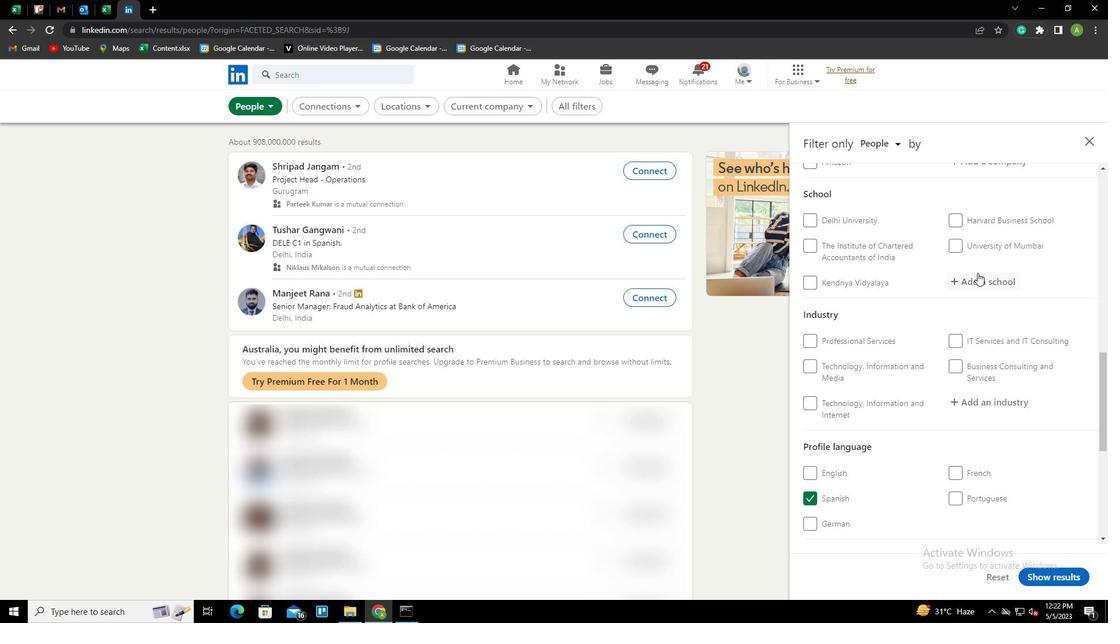 
Action: Mouse pressed left at (979, 282)
Screenshot: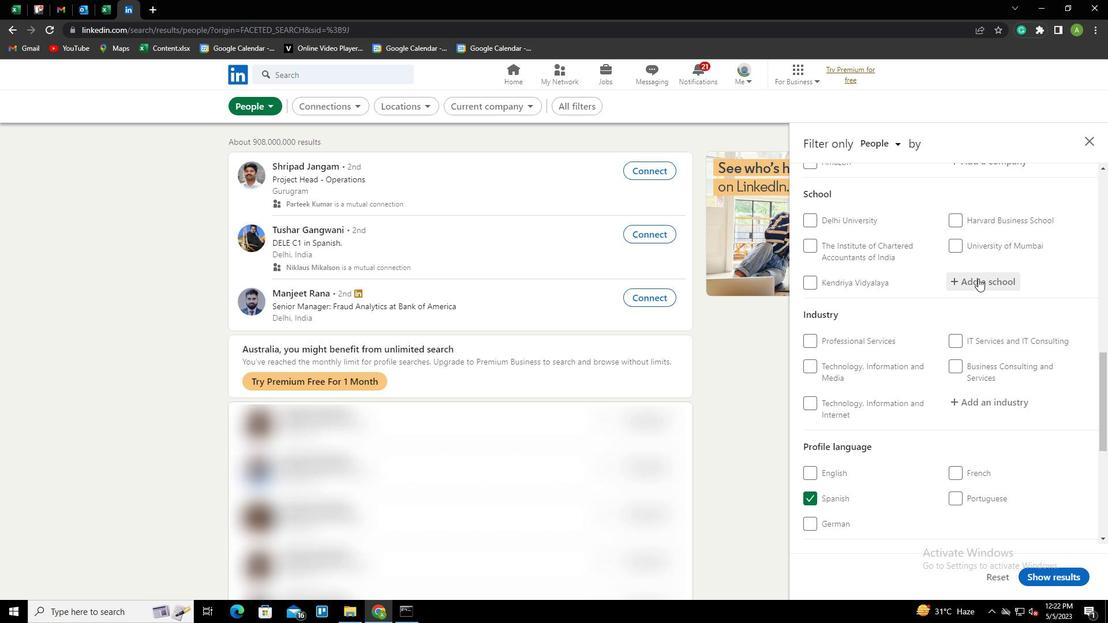 
Action: Key pressed <Key.shift><Key.shift><Key.shift><Key.shift><Key.shift><Key.shift><Key.shift><Key.shift><Key.shift><Key.shift><Key.shift><Key.shift>RAF<Key.backspace>JIV<Key.space><Key.shift><Key.shift><Key.shift><Key.shift><Key.shift><Key.shift><Key.shift><Key.shift><Key.shift><Key.shift><Key.shift><Key.shift><Key.shift><Key.shift><Key.shift><Key.shift><Key.shift><Key.shift><Key.shift><Key.shift><Key.shift><Key.shift><Key.shift><Key.shift><Key.shift><Key.shift><Key.shift><Key.shift><Key.shift><Key.shift><Key.shift><Key.shift><Key.shift><Key.shift>GANDHI<Key.space><Key.shift>UNIVERSITY<Key.space>OF<Key.space><Key.shift>HEAT<Key.backspace>LTH<Key.space><Key.shift>SCIENCES<Key.down><Key.enter>
Screenshot: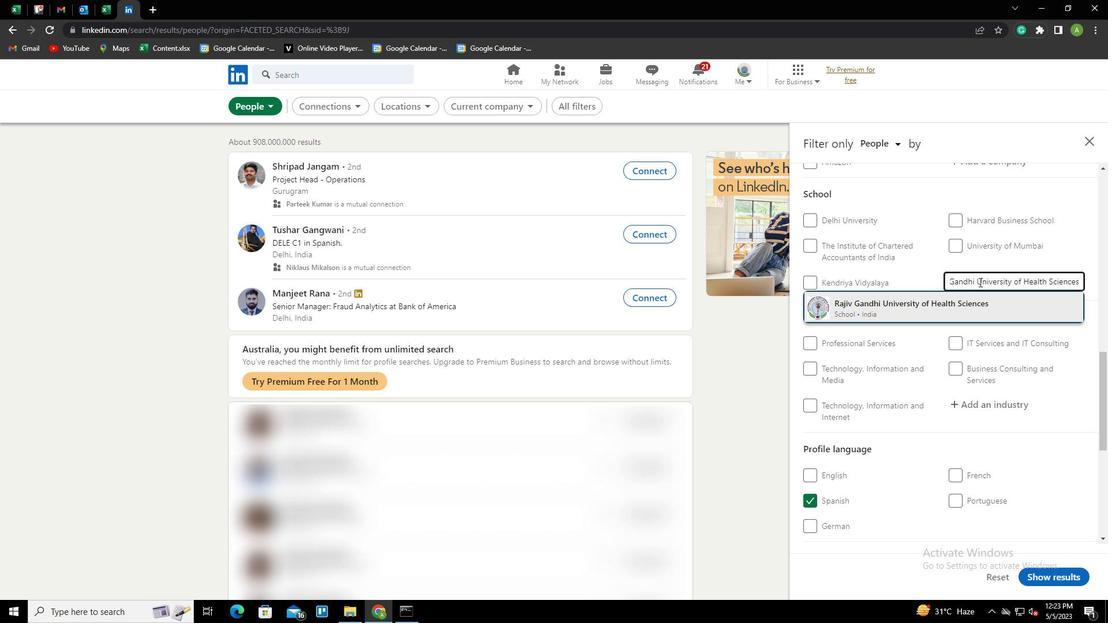 
Action: Mouse scrolled (979, 281) with delta (0, 0)
Screenshot: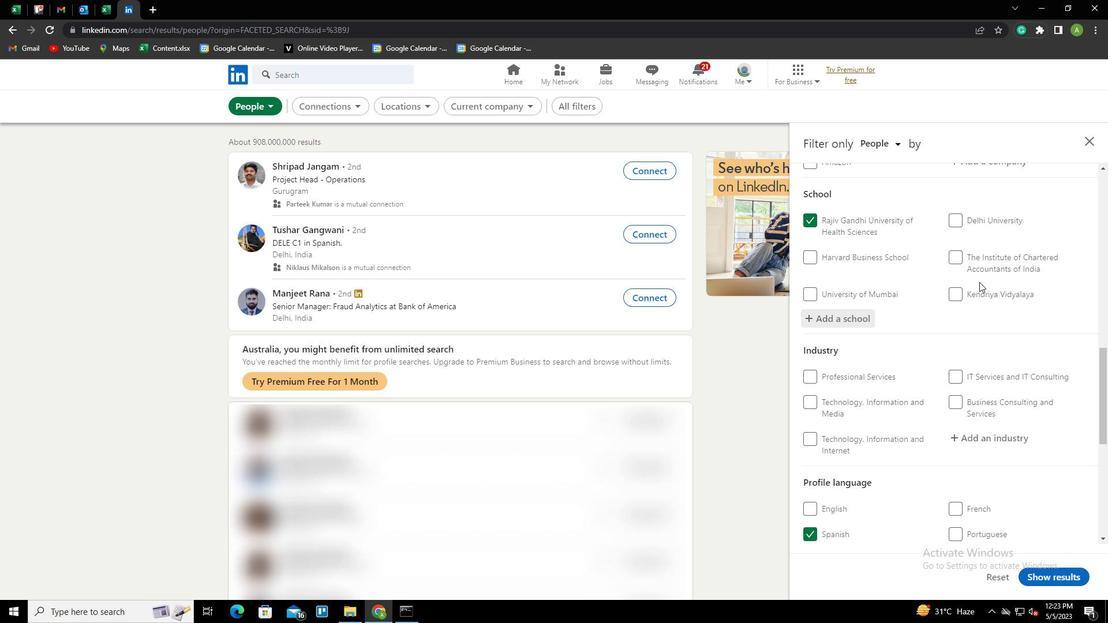 
Action: Mouse scrolled (979, 281) with delta (0, 0)
Screenshot: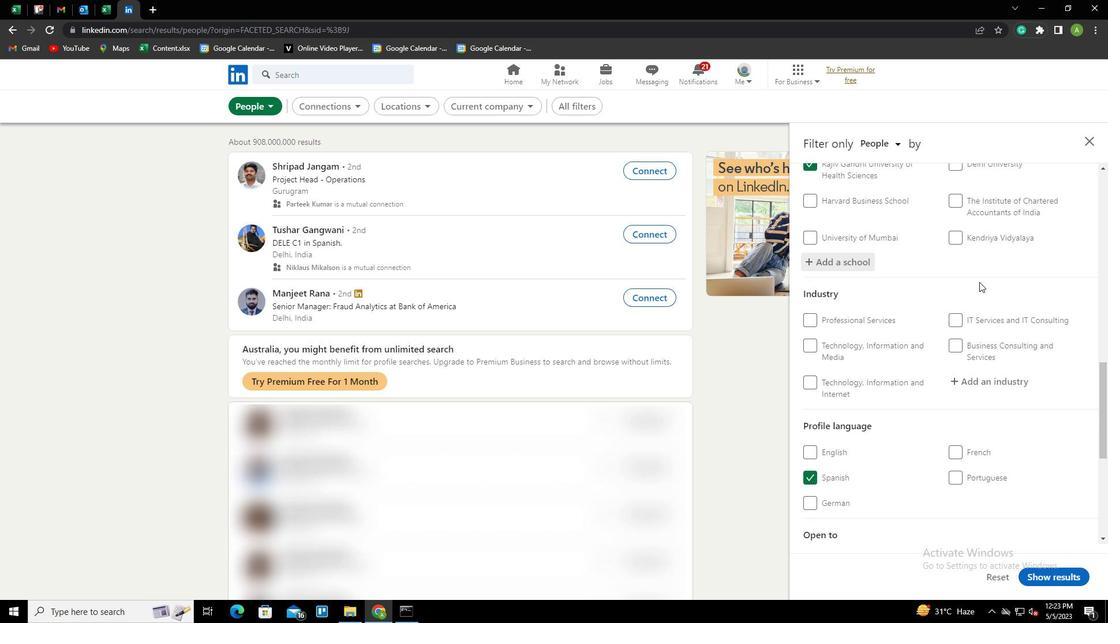 
Action: Mouse scrolled (979, 281) with delta (0, 0)
Screenshot: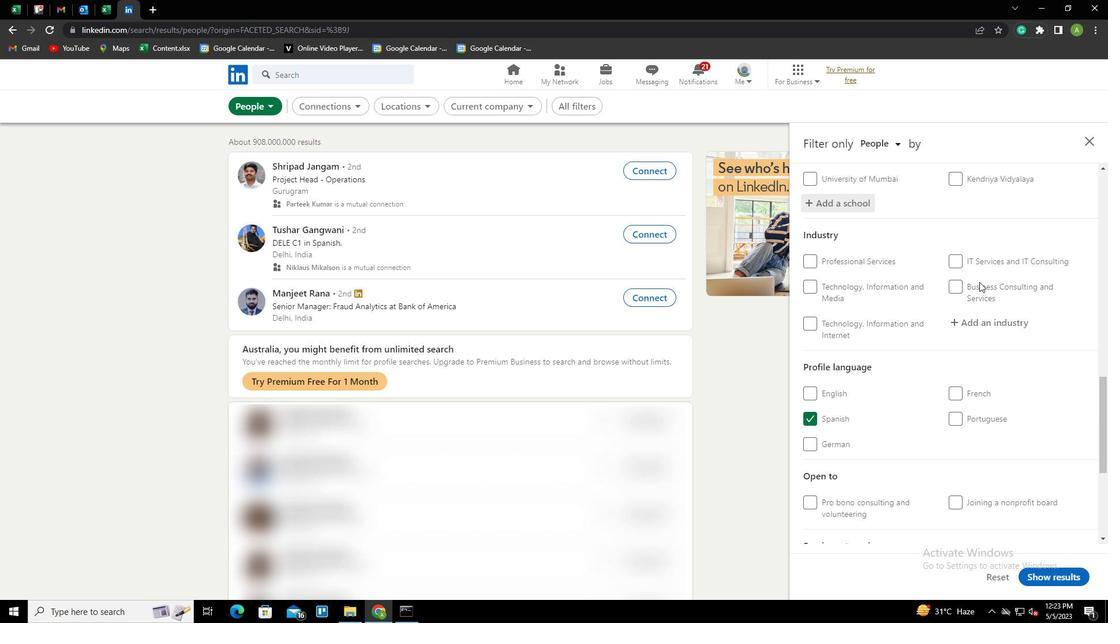 
Action: Mouse moved to (979, 266)
Screenshot: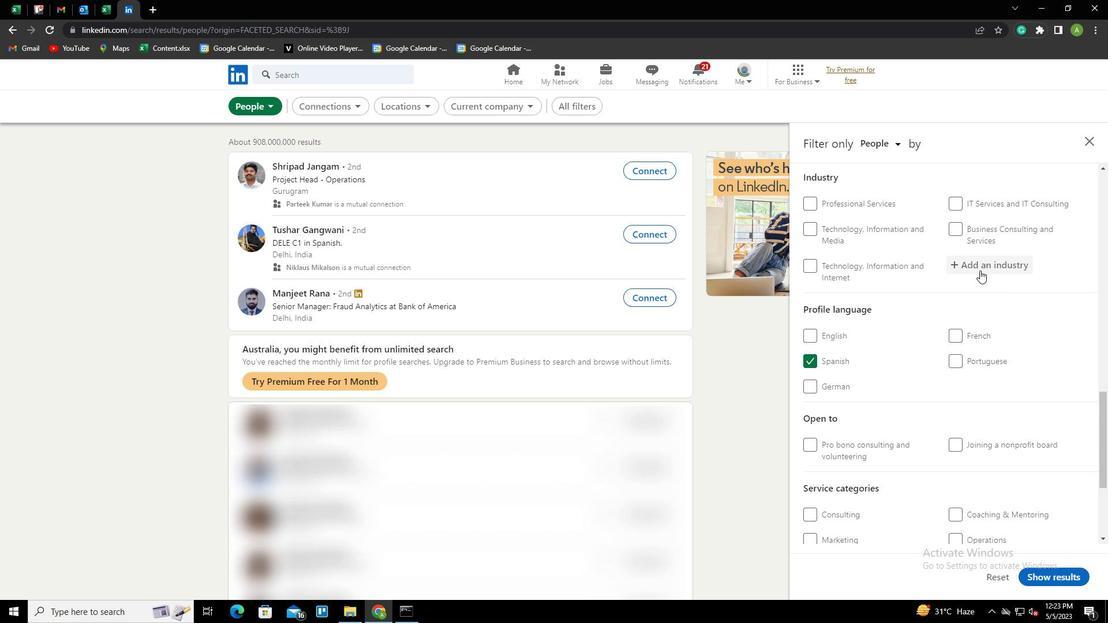 
Action: Mouse pressed left at (979, 266)
Screenshot: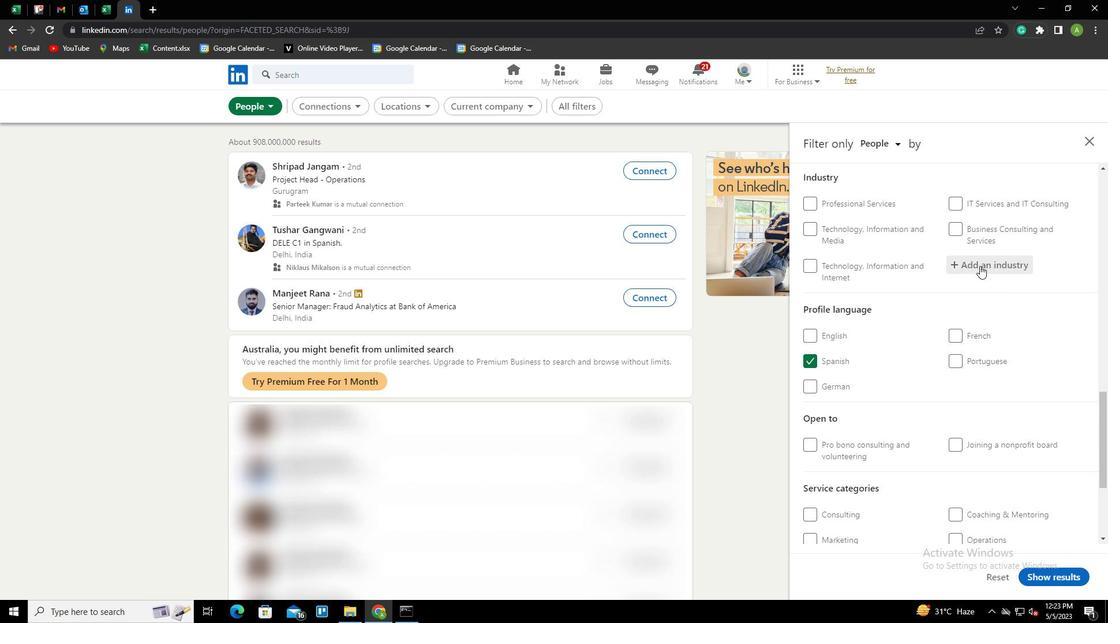 
Action: Key pressed <Key.shift><Key.shift><Key.shift><Key.shift><Key.shift><Key.shift><Key.shift><Key.shift><Key.shift><Key.shift><Key.shift><Key.shift><Key.shift><Key.shift><Key.shift><Key.shift><Key.shift><Key.shift><Key.shift><Key.shift><Key.shift>LAUNDRY<Key.space>AND<Key.space><Key.shift>DRYCLEANING<Key.space><Key.shift>SERVICES<Key.down><Key.enter>
Screenshot: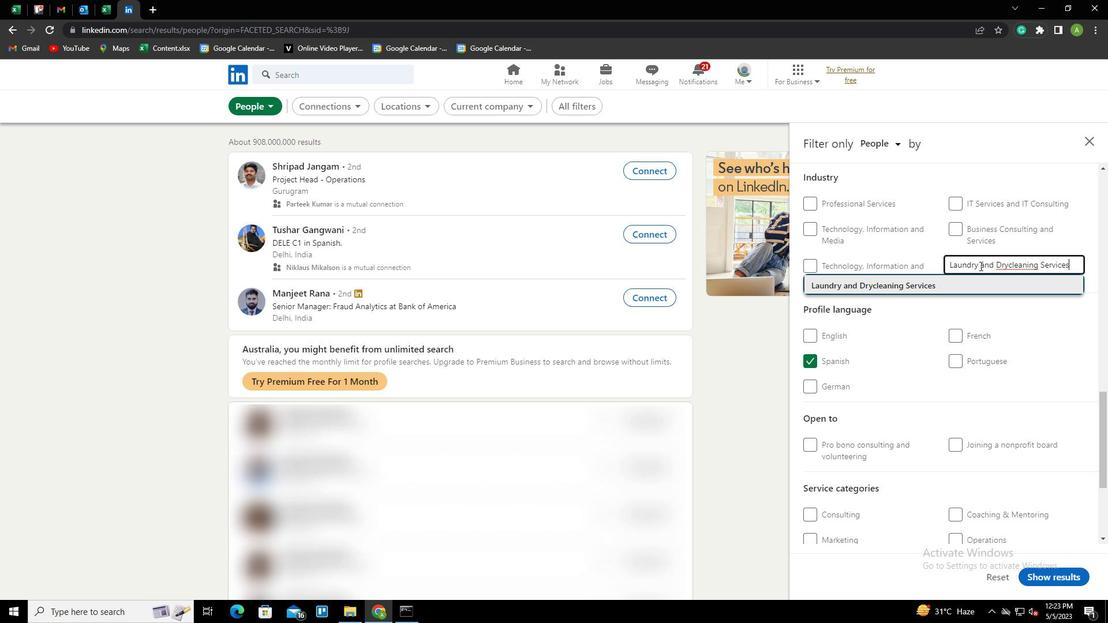 
Action: Mouse scrolled (979, 265) with delta (0, 0)
Screenshot: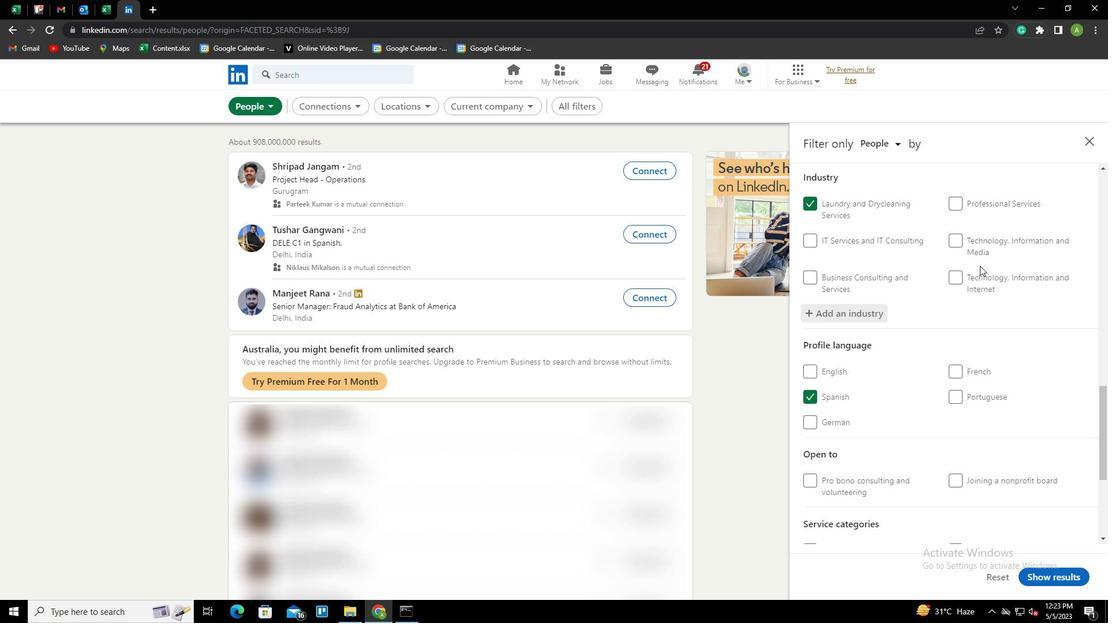 
Action: Mouse scrolled (979, 265) with delta (0, 0)
Screenshot: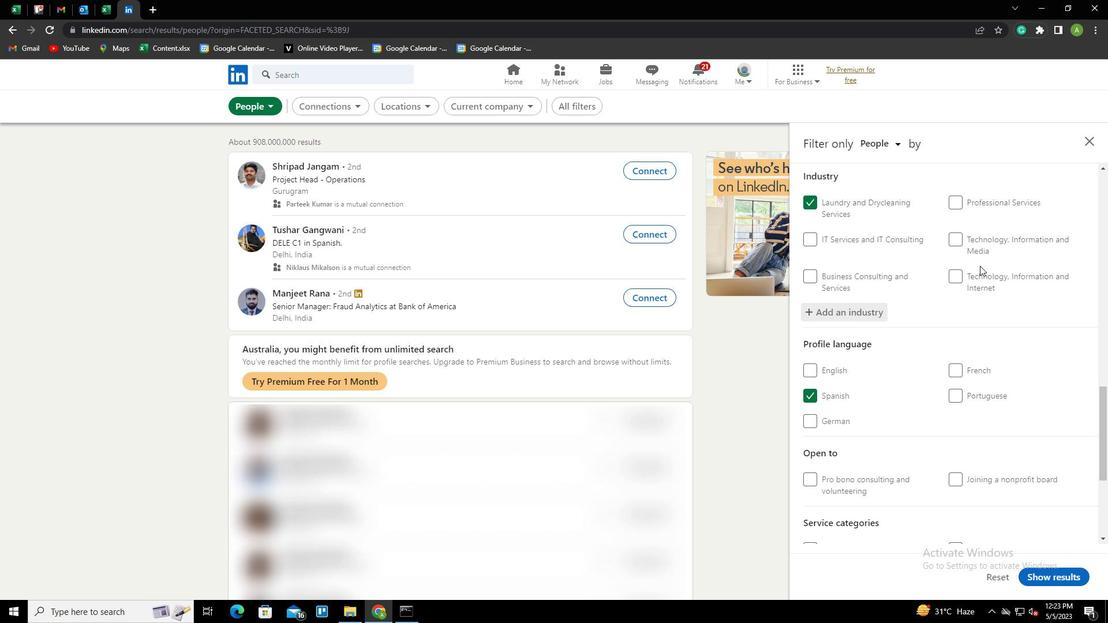 
Action: Mouse scrolled (979, 265) with delta (0, 0)
Screenshot: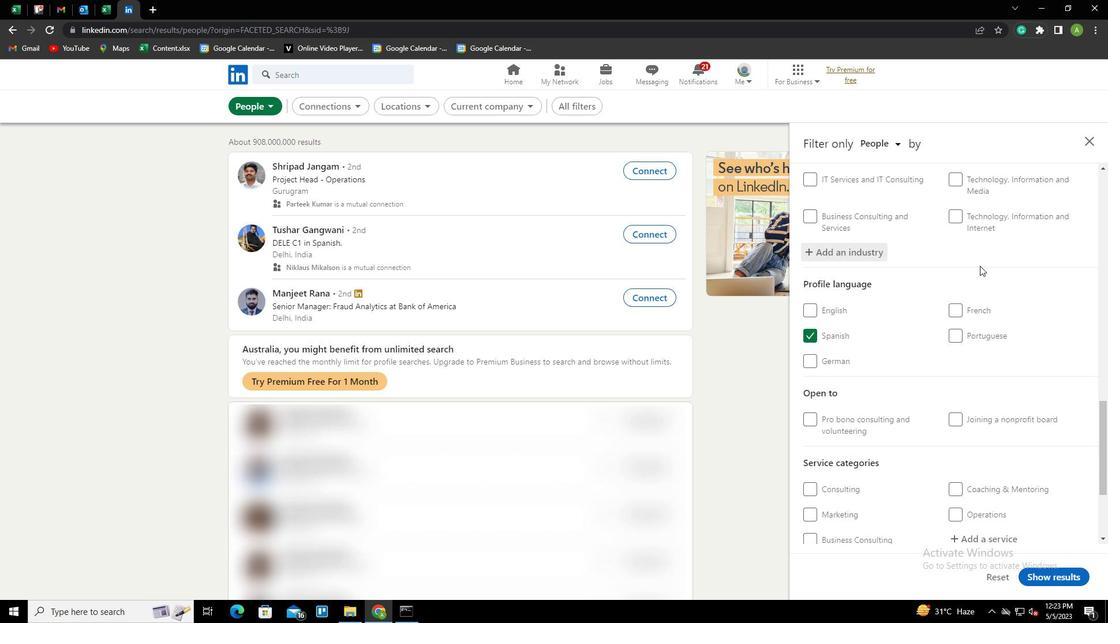 
Action: Mouse scrolled (979, 265) with delta (0, 0)
Screenshot: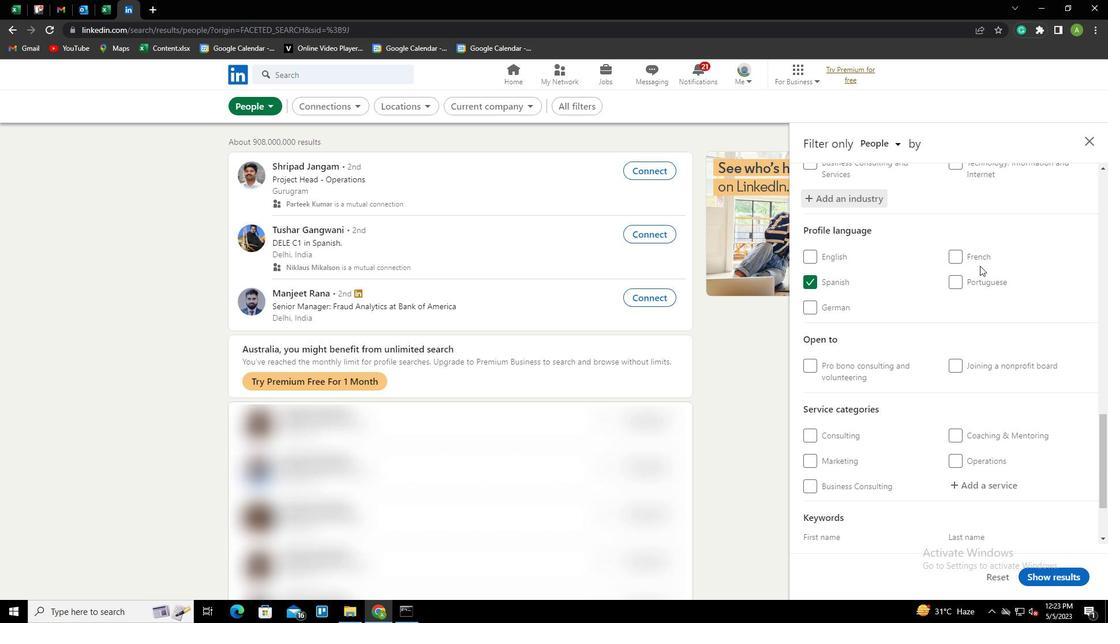 
Action: Mouse scrolled (979, 265) with delta (0, 0)
Screenshot: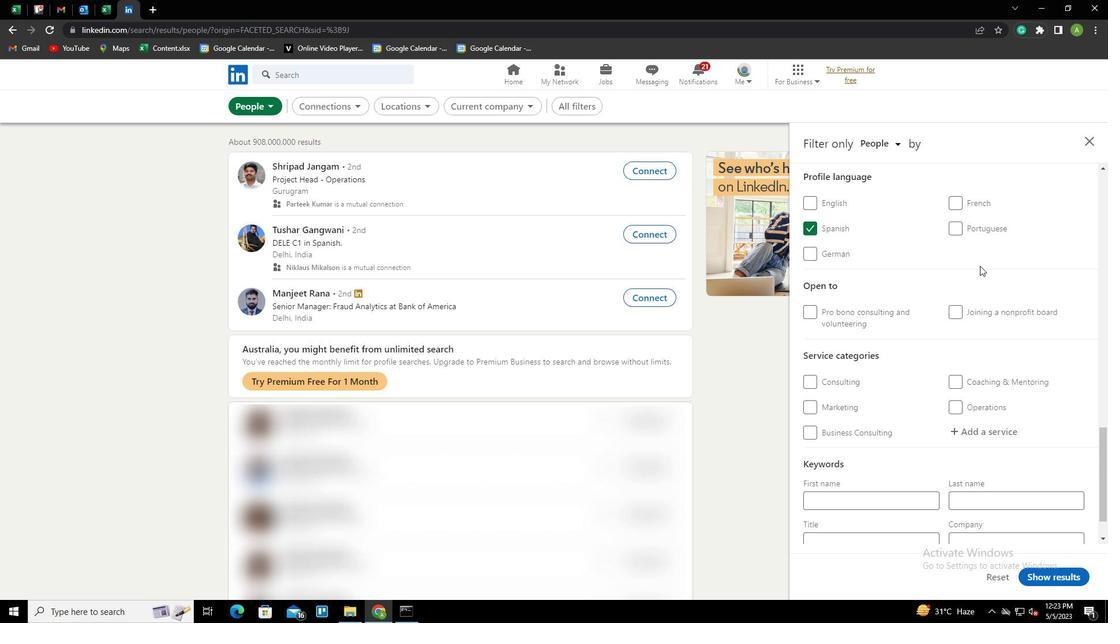 
Action: Mouse moved to (967, 380)
Screenshot: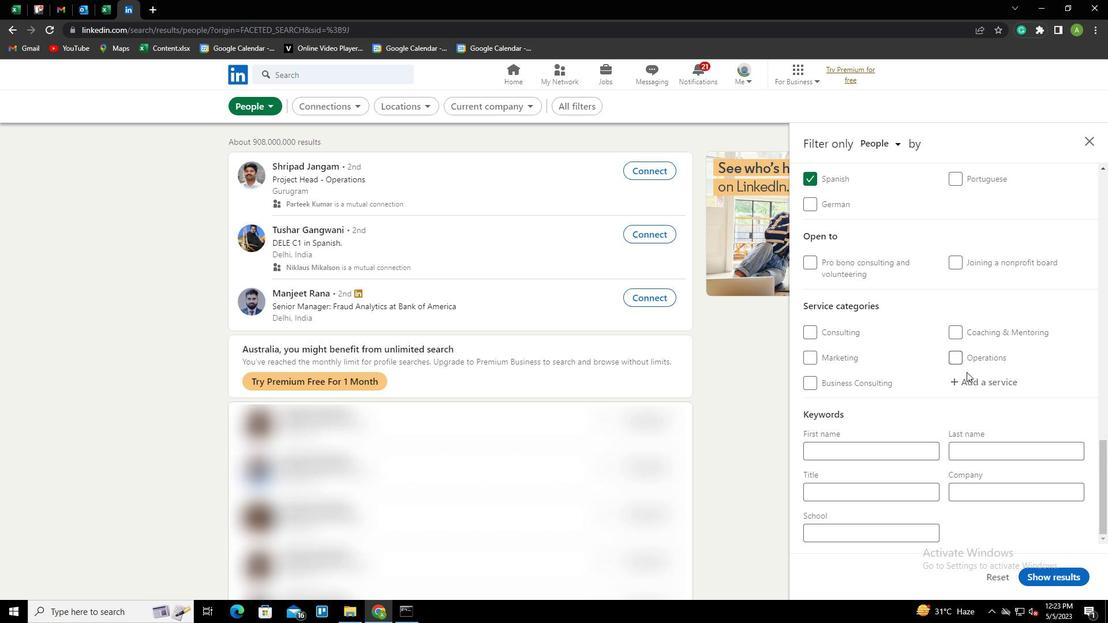 
Action: Mouse pressed left at (967, 380)
Screenshot: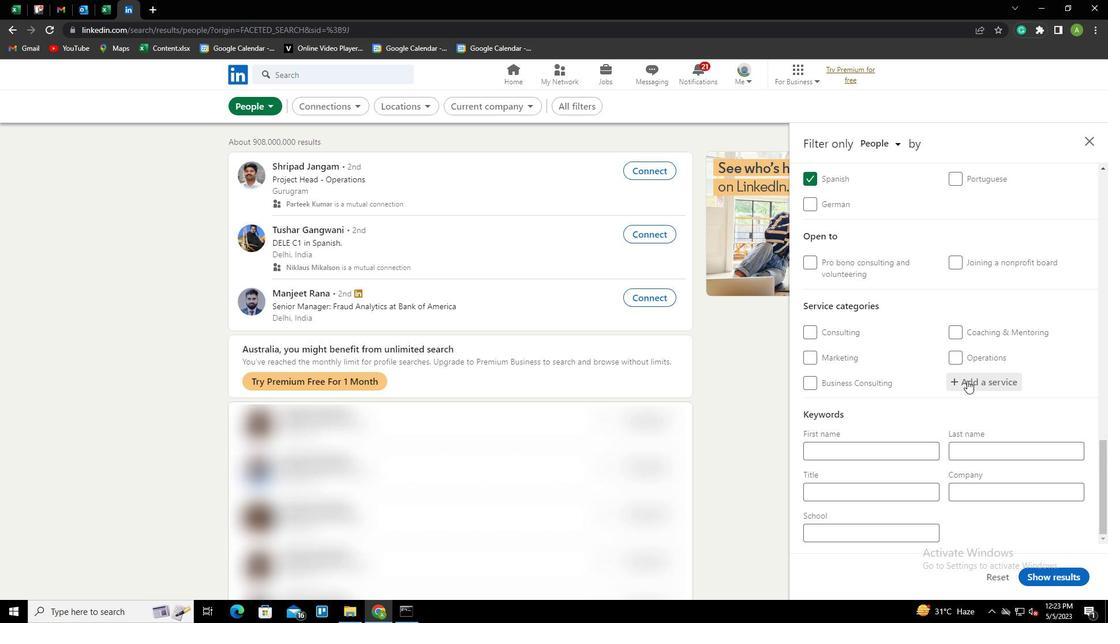 
Action: Key pressed <Key.shift><Key.shift><Key.shift><Key.shift><Key.shift>COMPUTER<Key.space><Key.shift>REPAIR<Key.down><Key.enter>
Screenshot: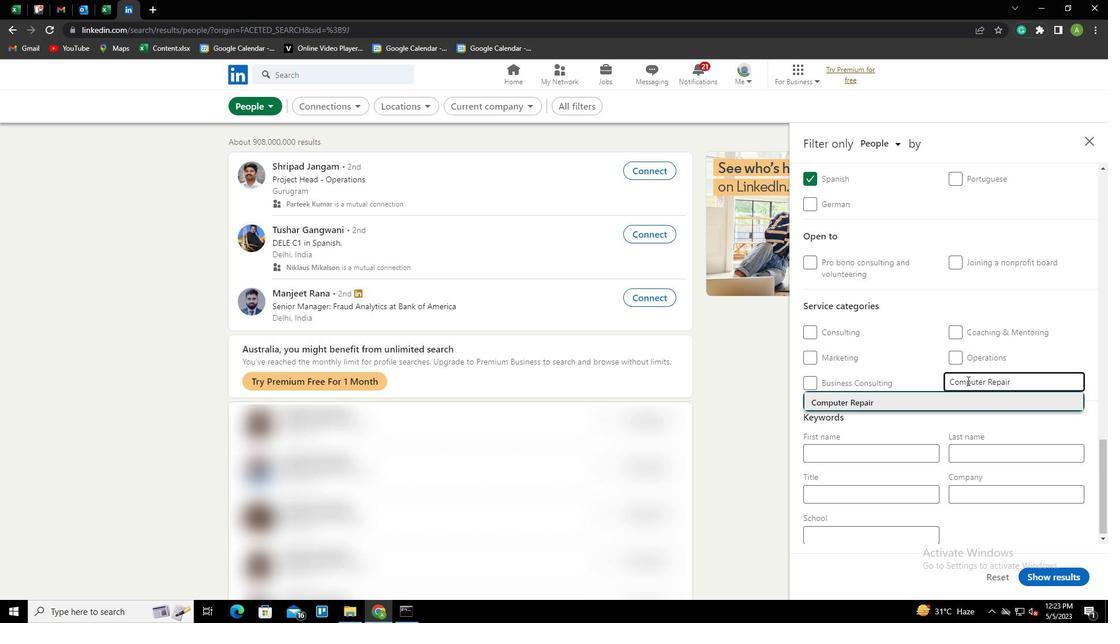 
Action: Mouse scrolled (967, 380) with delta (0, 0)
Screenshot: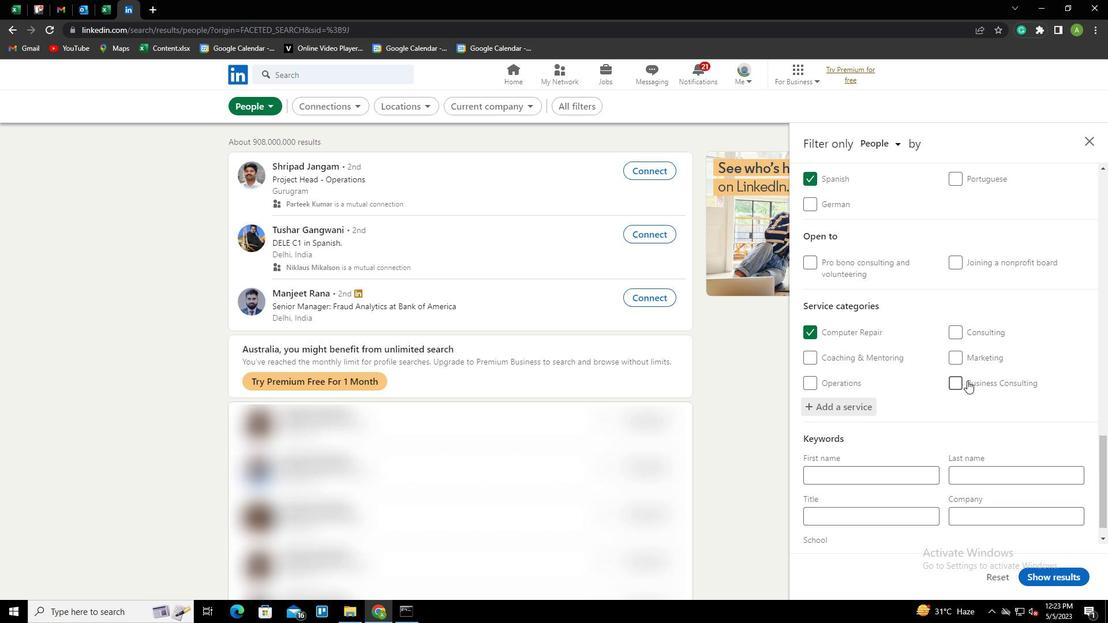 
Action: Mouse scrolled (967, 380) with delta (0, 0)
Screenshot: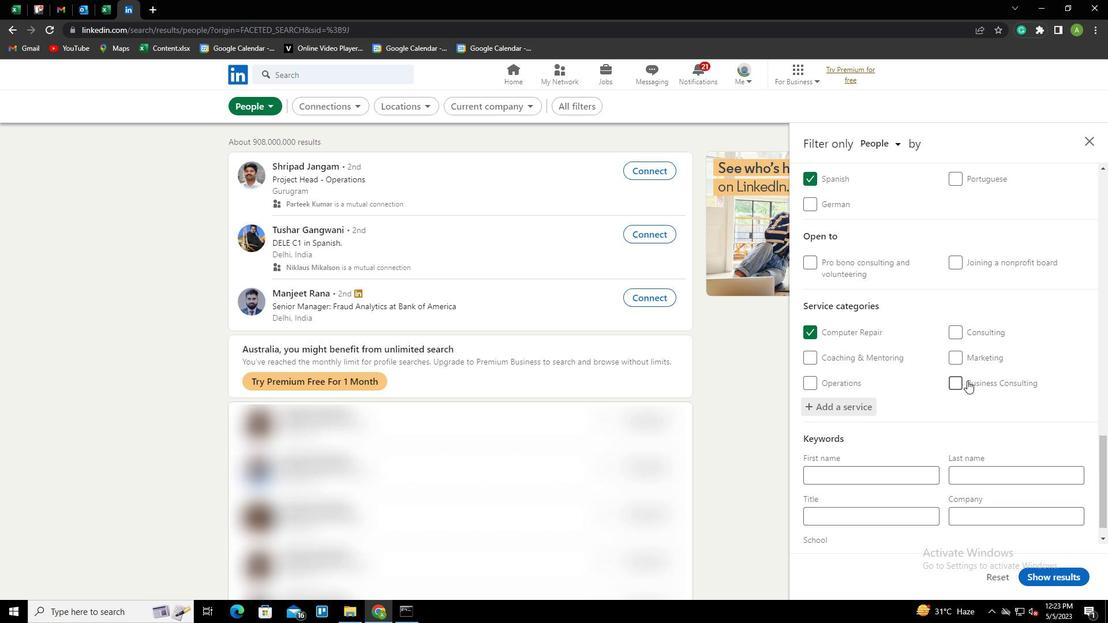 
Action: Mouse scrolled (967, 380) with delta (0, 0)
Screenshot: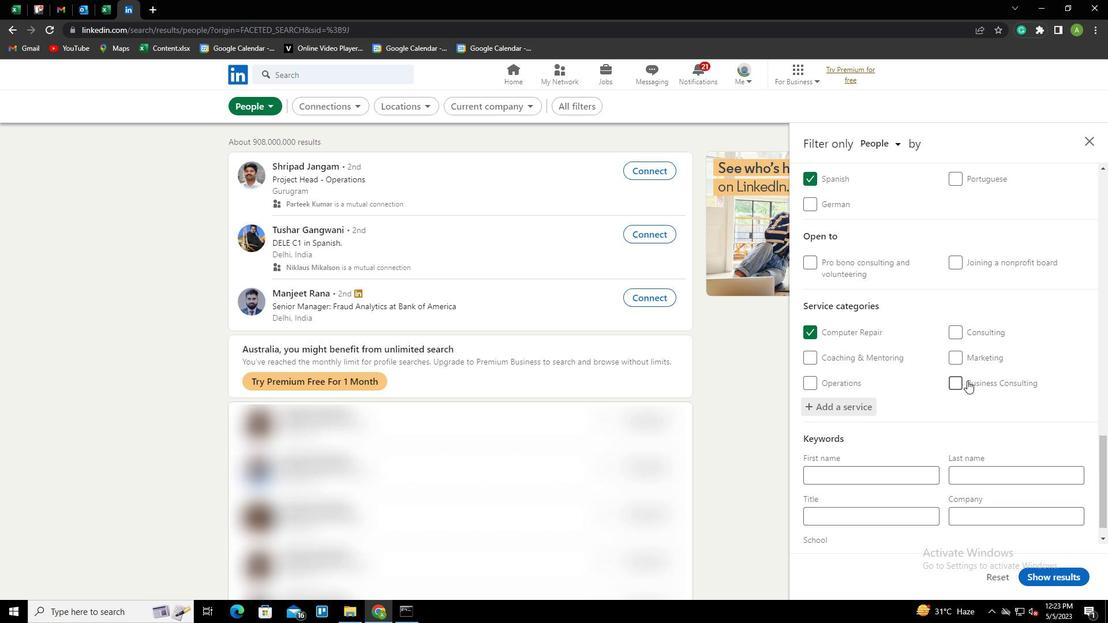 
Action: Mouse scrolled (967, 380) with delta (0, 0)
Screenshot: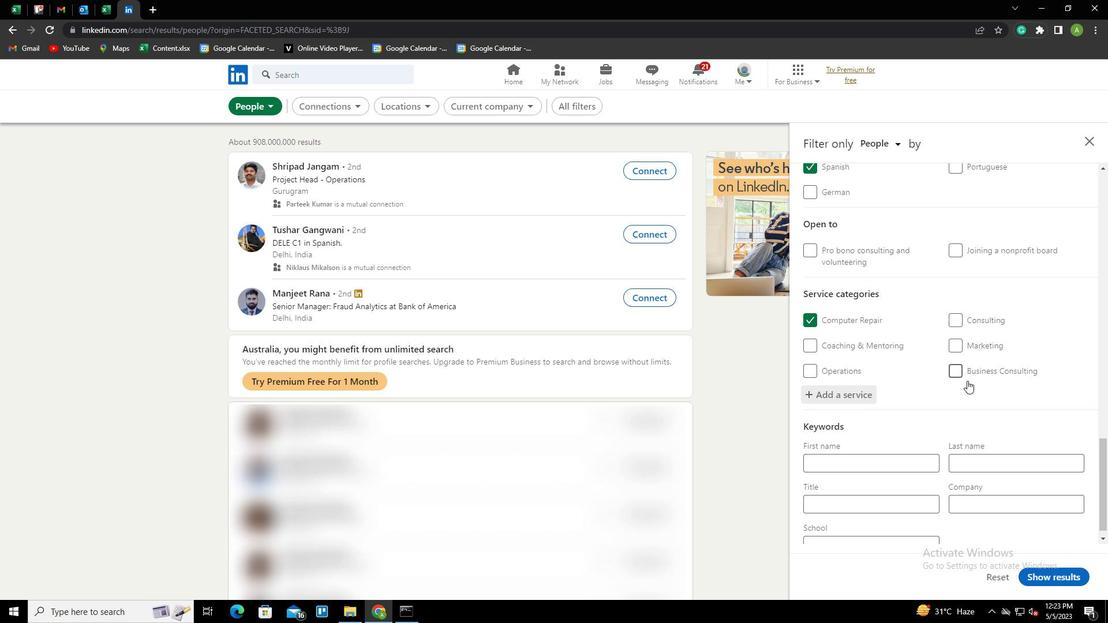 
Action: Mouse moved to (859, 489)
Screenshot: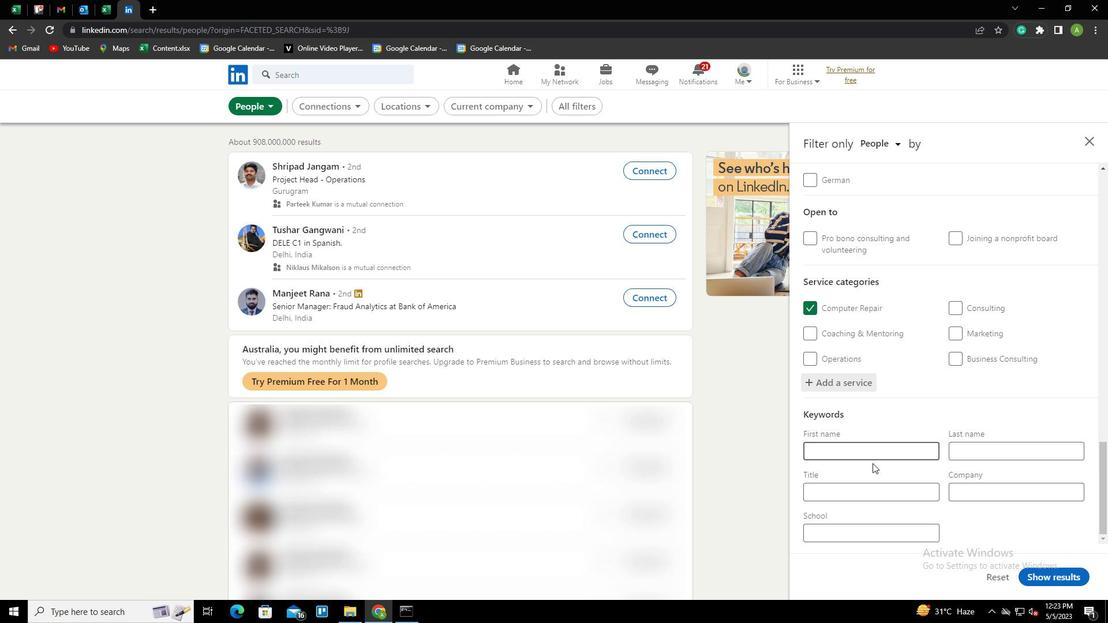 
Action: Mouse pressed left at (859, 489)
Screenshot: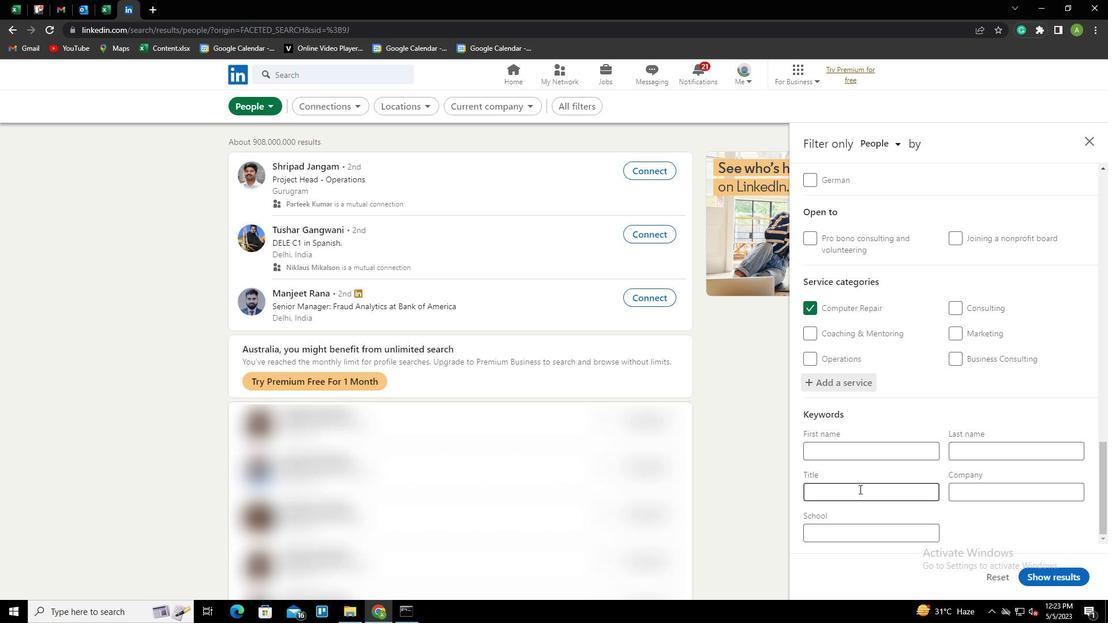 
Action: Key pressed <Key.shift>PLAYWEI<Key.backspace><Key.backspace>RIGHT
Screenshot: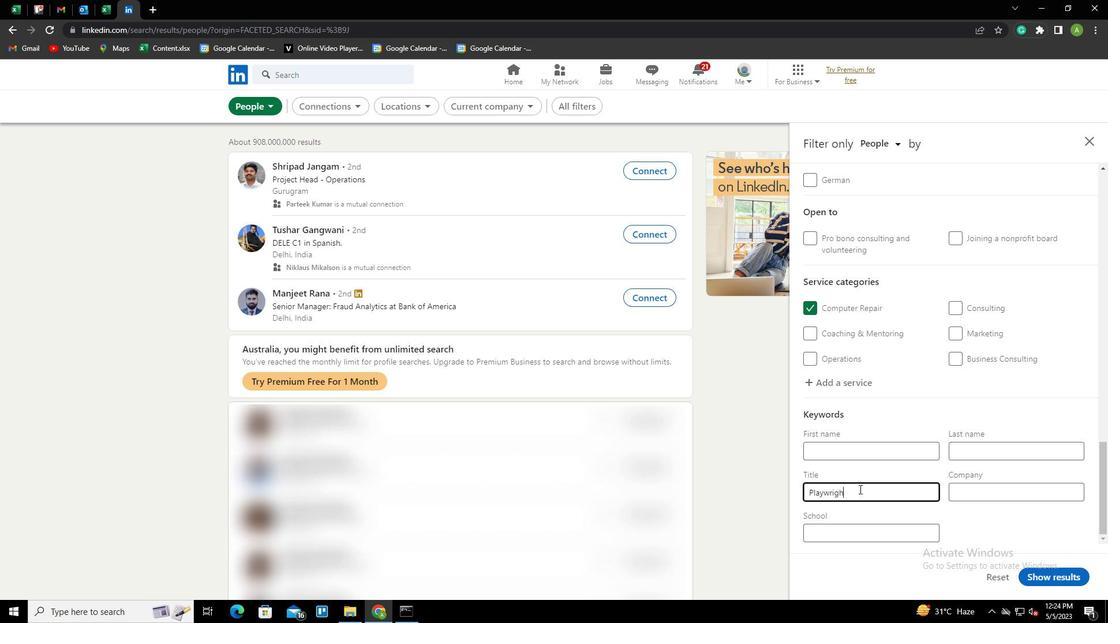 
Action: Mouse moved to (1003, 526)
Screenshot: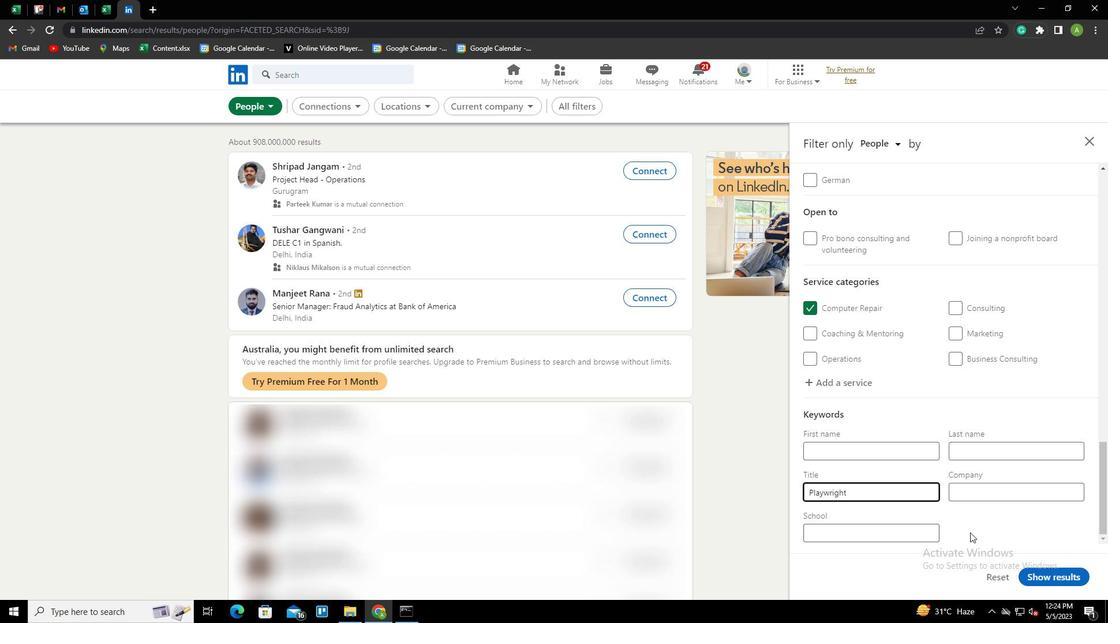 
Action: Mouse pressed left at (1003, 526)
Screenshot: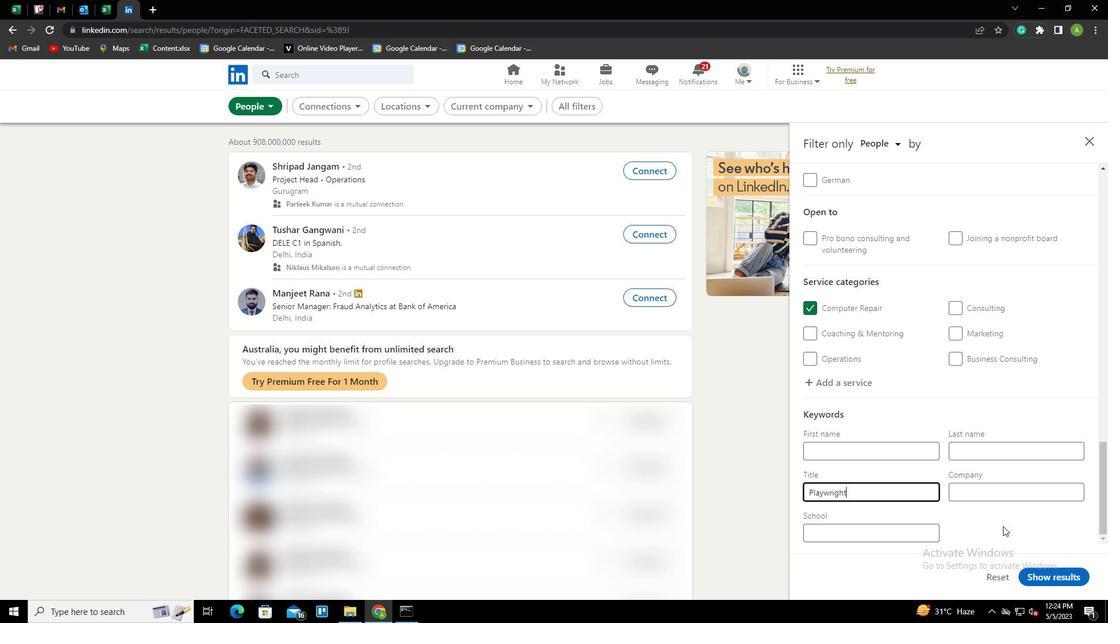 
Action: Mouse moved to (1059, 573)
Screenshot: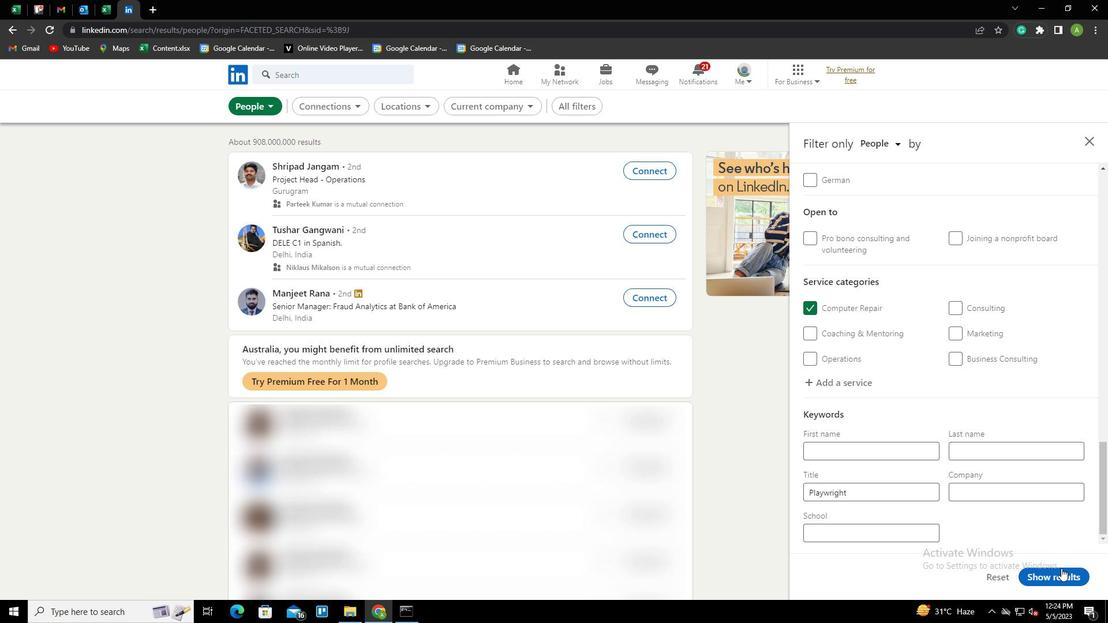 
Action: Mouse pressed left at (1059, 573)
Screenshot: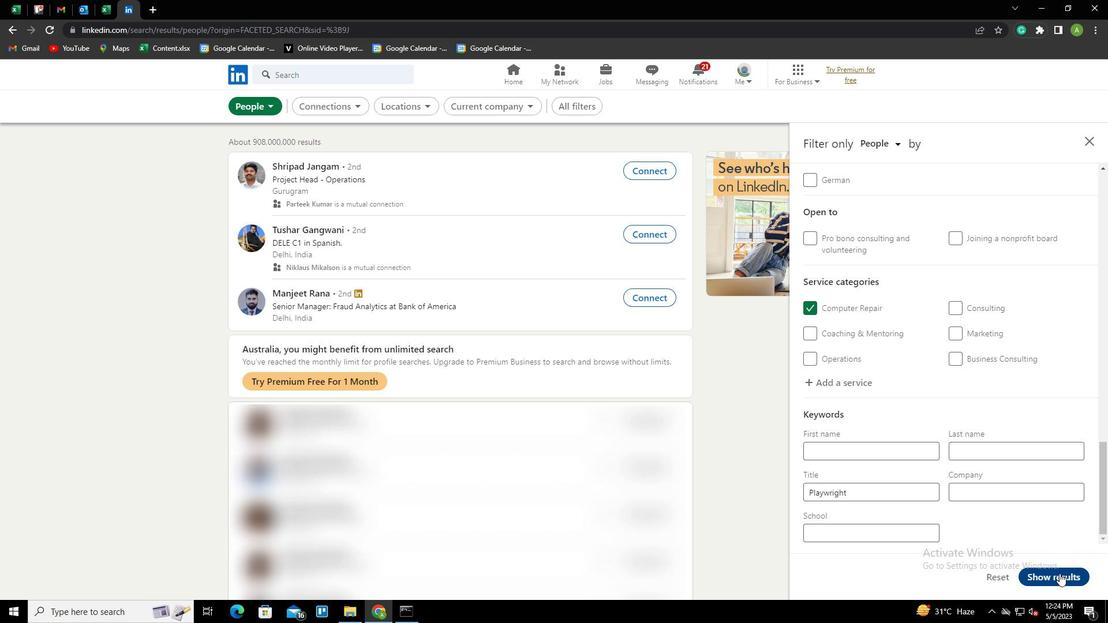 
Action: Mouse moved to (1022, 517)
Screenshot: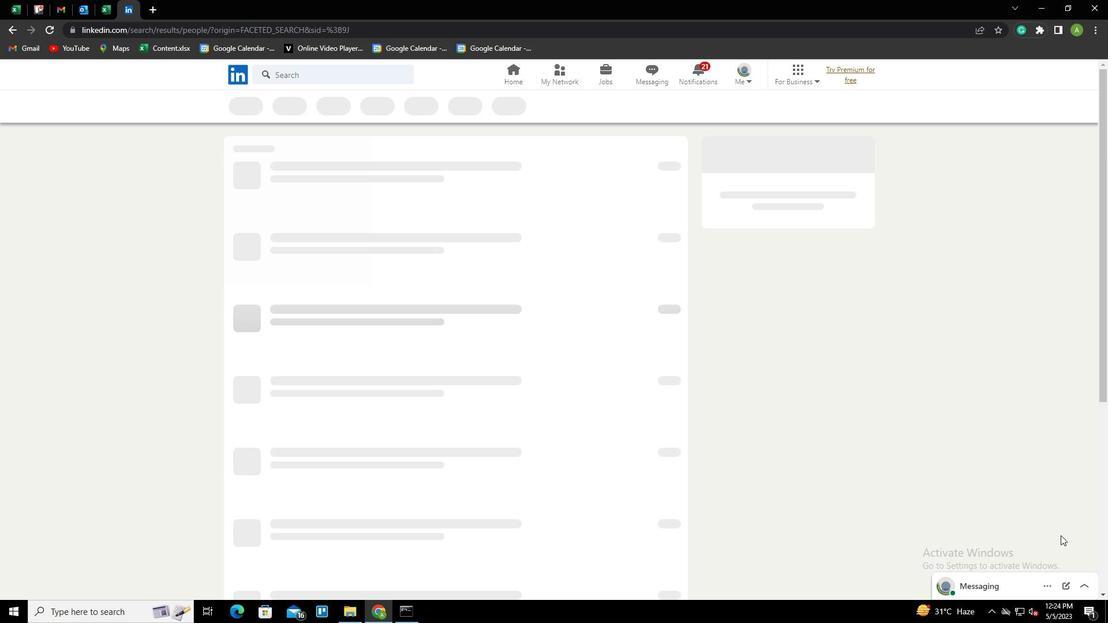 
